 Task: Search one way flight ticket for 5 adults, 1 child, 2 infants in seat and 1 infant on lap in business from Trenton: Trenton Mercer Airport to New Bern: Coastal Carolina Regional Airport (was Craven County Regional) on 5-4-2023. Choice of flights is Royal air maroc. Number of bags: 1 carry on bag. Price is upto 96000. Outbound departure time preference is 23:30.
Action: Mouse moved to (276, 106)
Screenshot: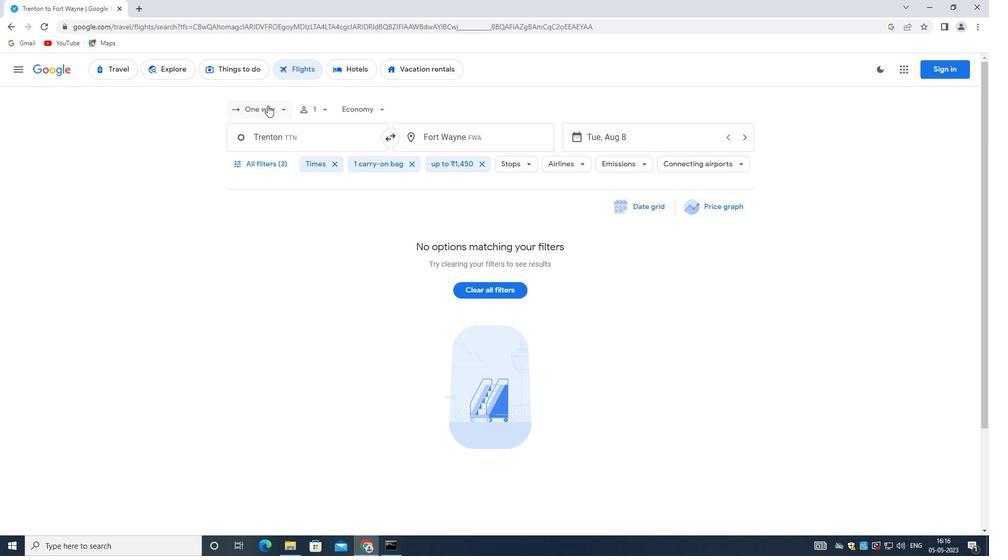 
Action: Mouse pressed left at (276, 106)
Screenshot: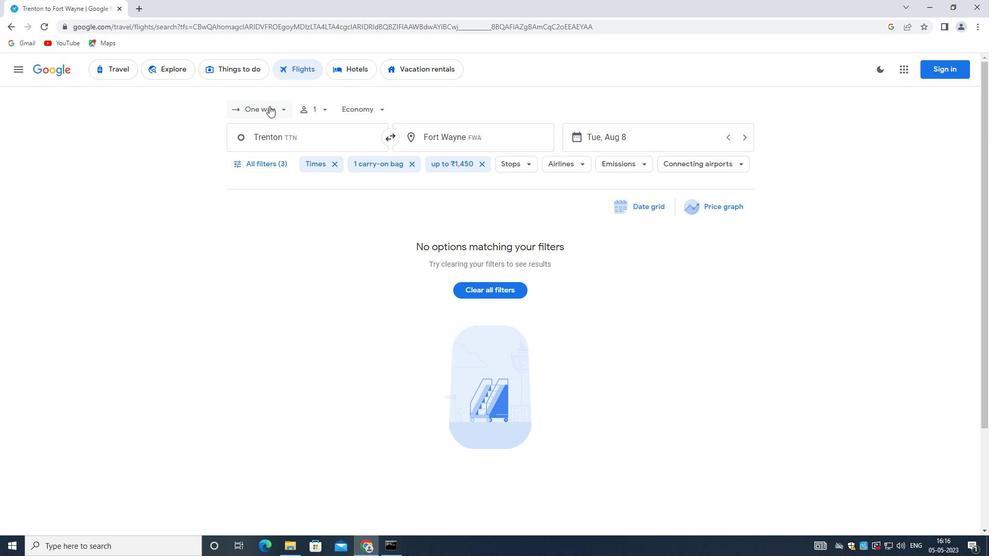 
Action: Mouse moved to (272, 159)
Screenshot: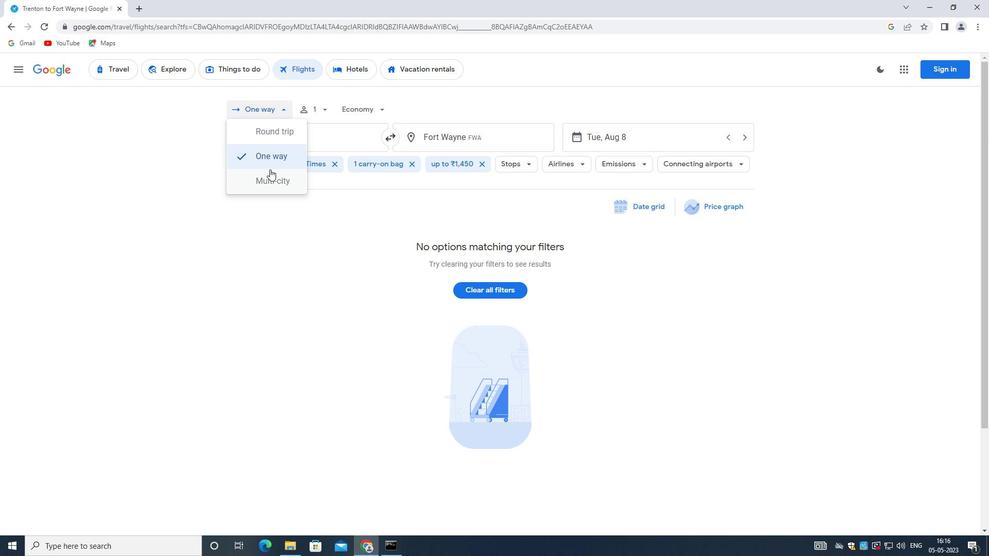 
Action: Mouse pressed left at (272, 159)
Screenshot: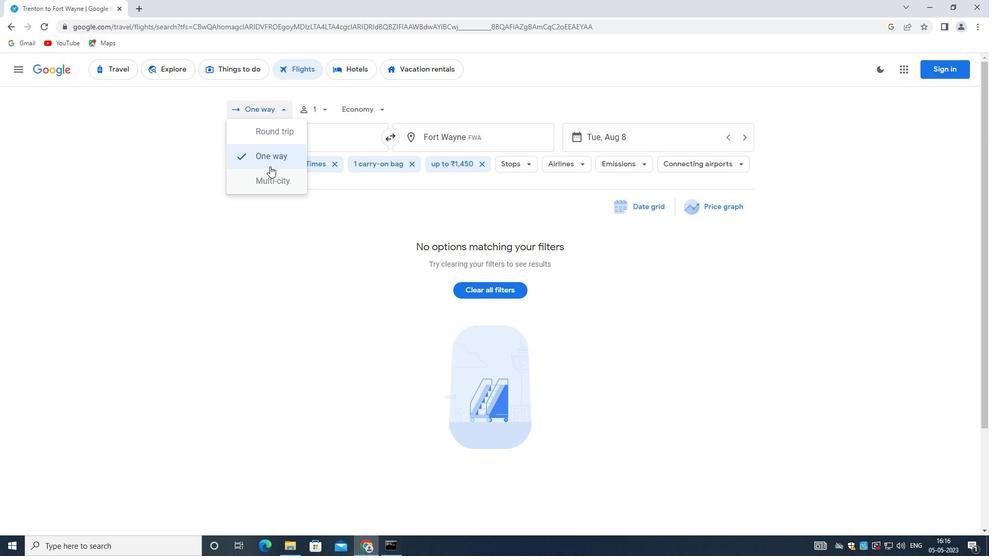 
Action: Mouse moved to (327, 107)
Screenshot: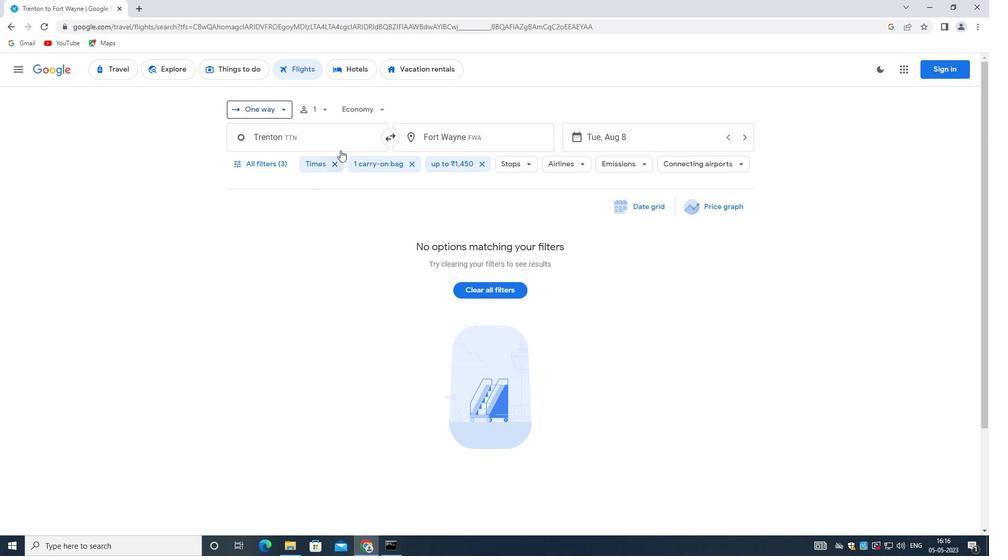 
Action: Mouse pressed left at (327, 107)
Screenshot: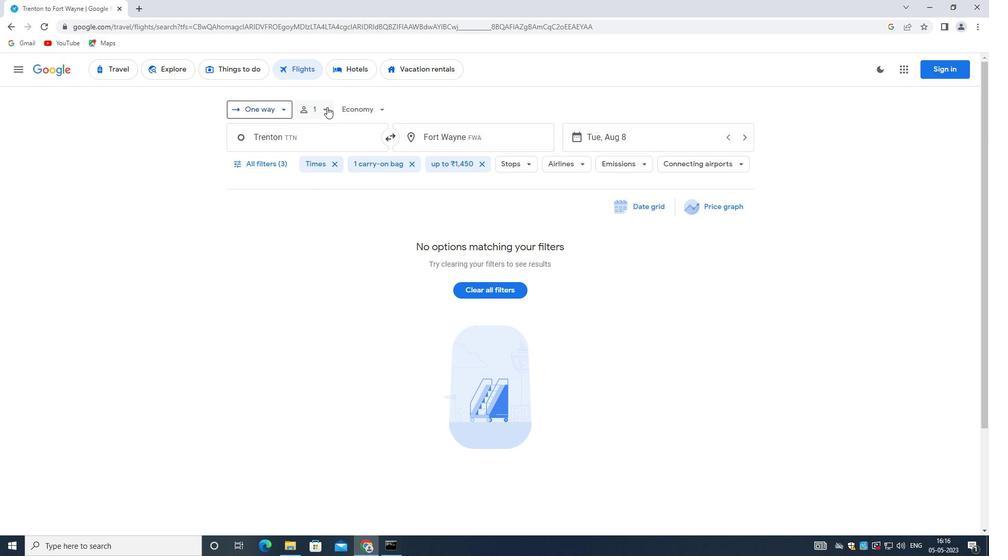 
Action: Mouse moved to (406, 136)
Screenshot: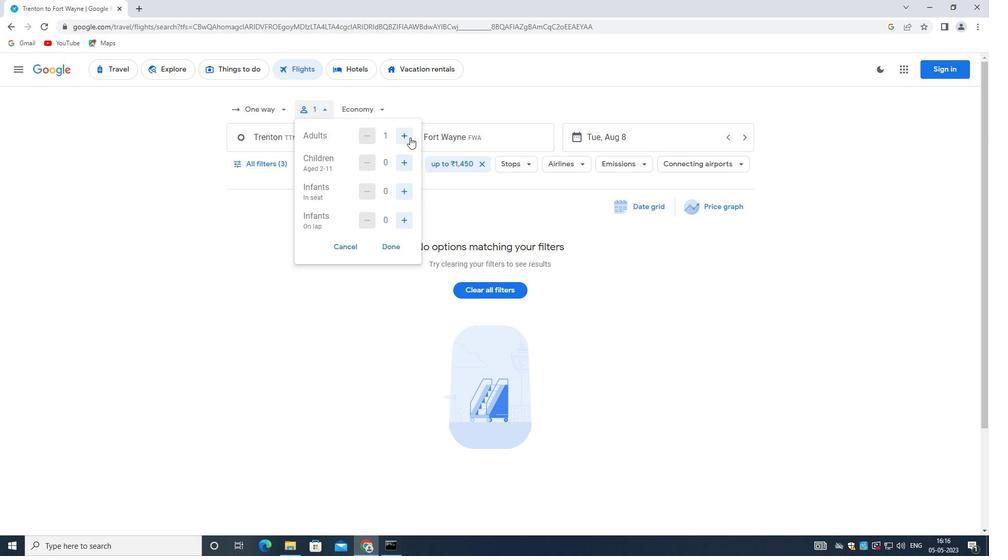 
Action: Mouse pressed left at (406, 136)
Screenshot: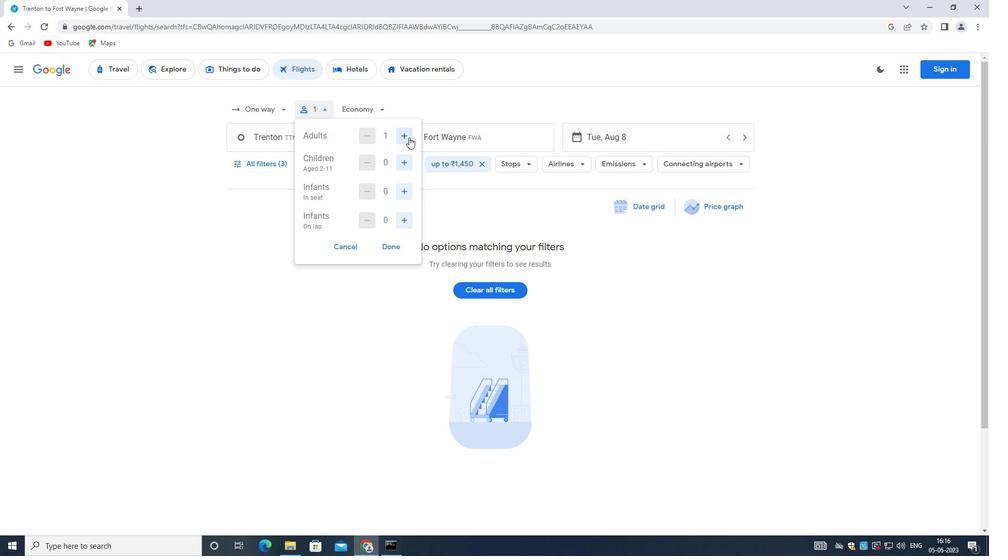 
Action: Mouse moved to (406, 136)
Screenshot: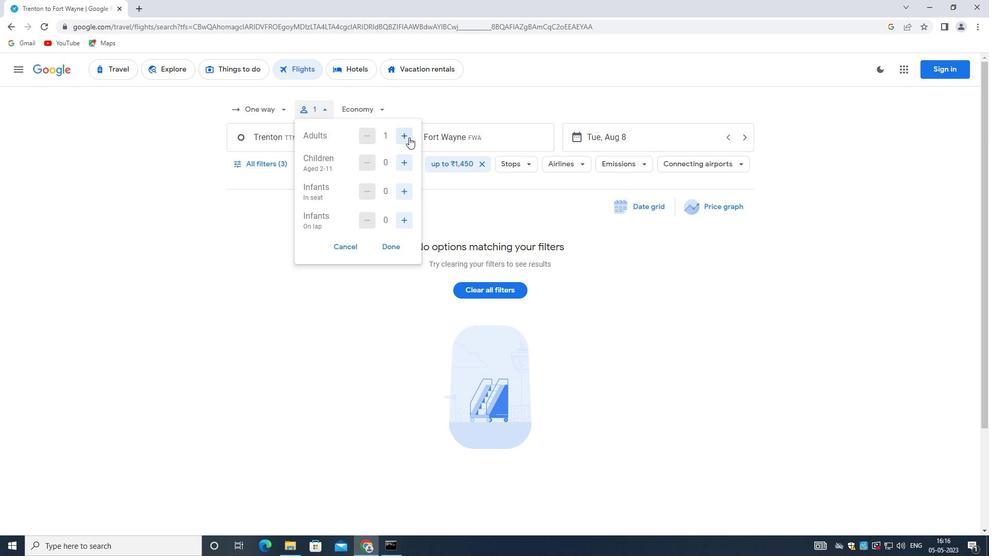 
Action: Mouse pressed left at (406, 136)
Screenshot: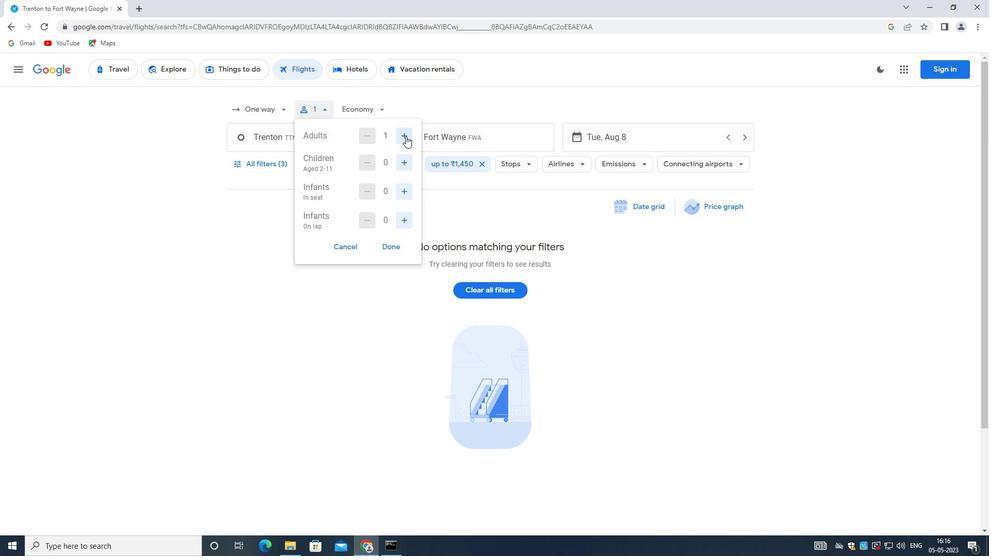 
Action: Mouse pressed left at (406, 136)
Screenshot: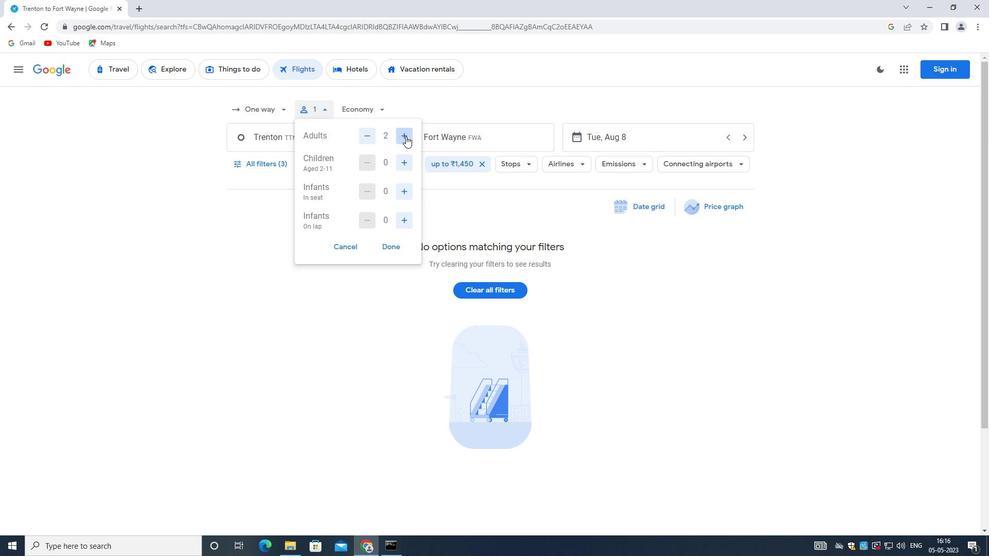 
Action: Mouse moved to (405, 136)
Screenshot: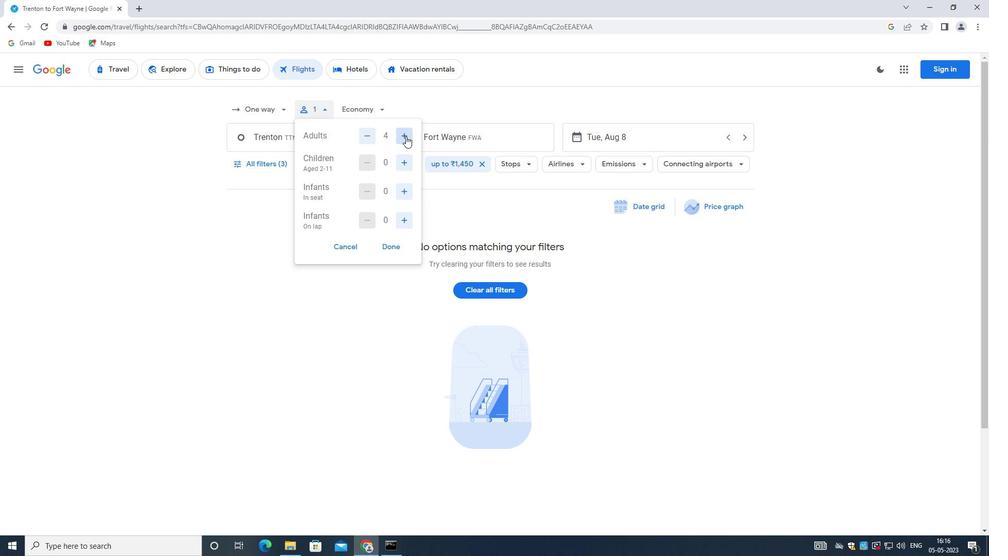 
Action: Mouse pressed left at (405, 136)
Screenshot: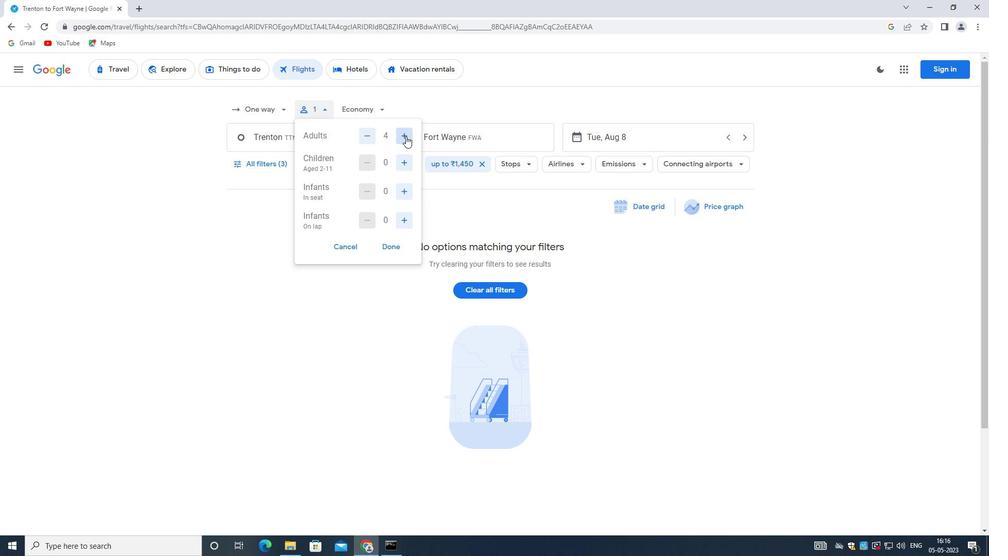
Action: Mouse moved to (405, 164)
Screenshot: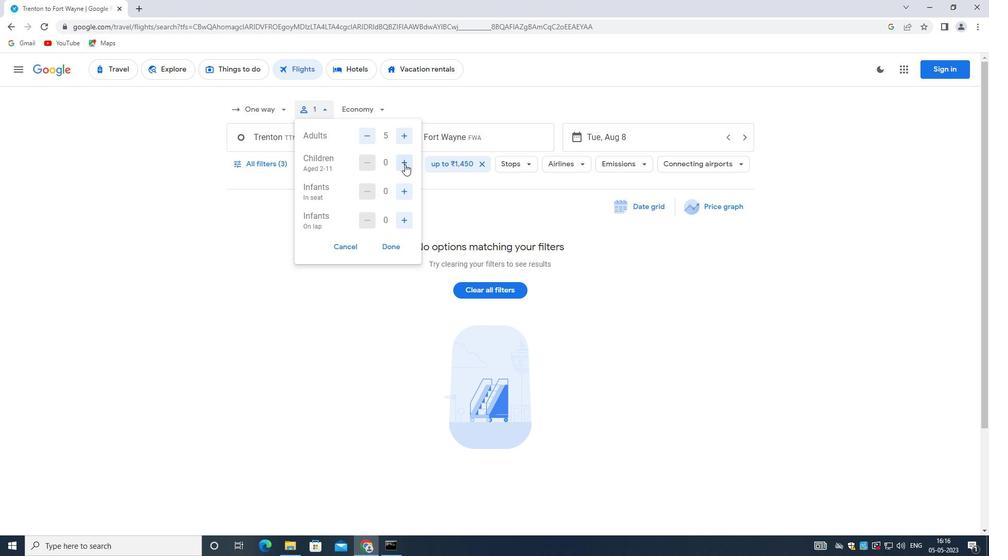 
Action: Mouse pressed left at (405, 164)
Screenshot: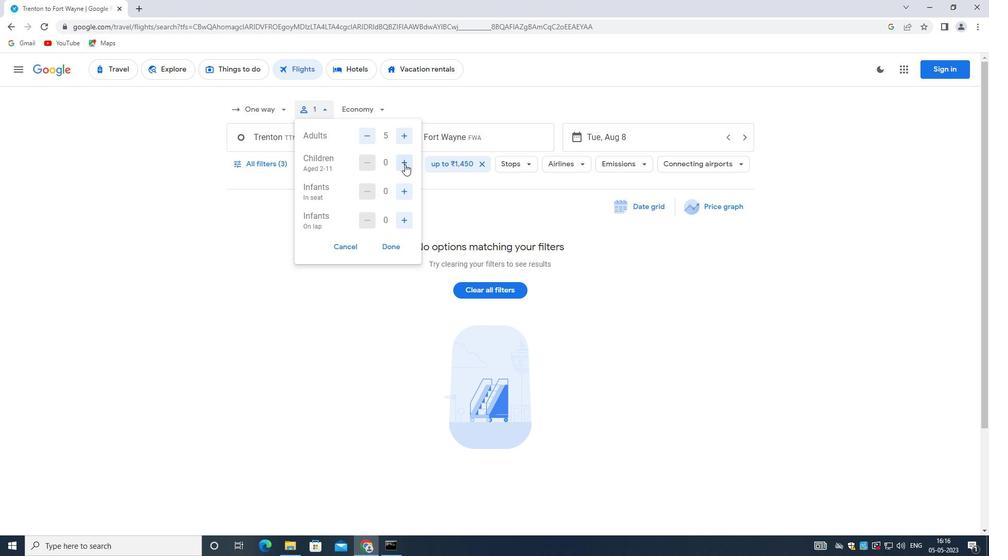 
Action: Mouse moved to (401, 189)
Screenshot: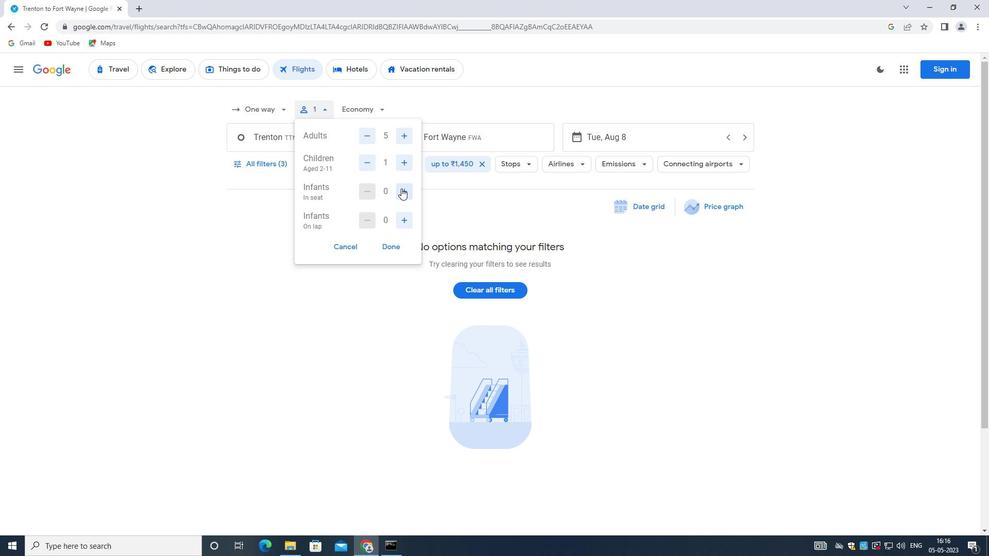 
Action: Mouse pressed left at (401, 189)
Screenshot: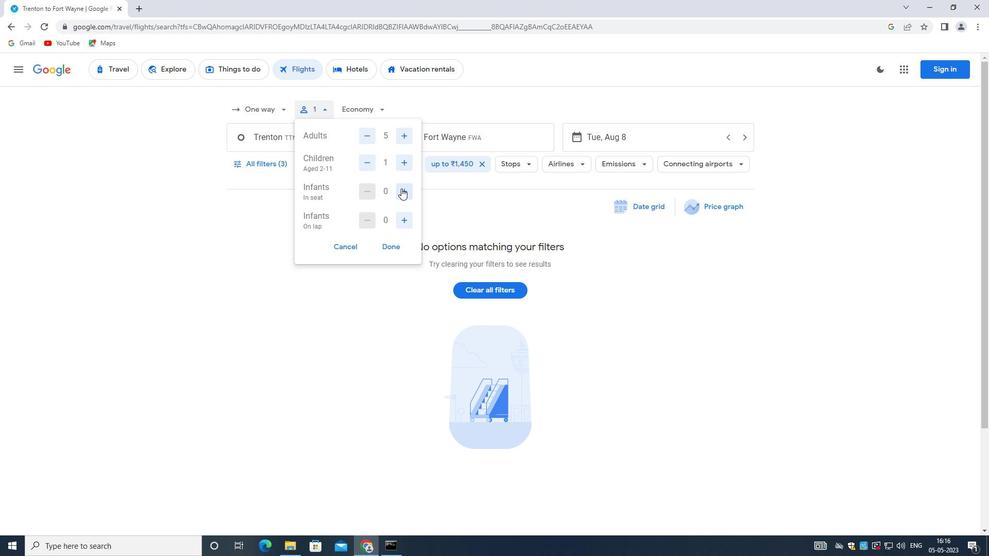 
Action: Mouse pressed left at (401, 189)
Screenshot: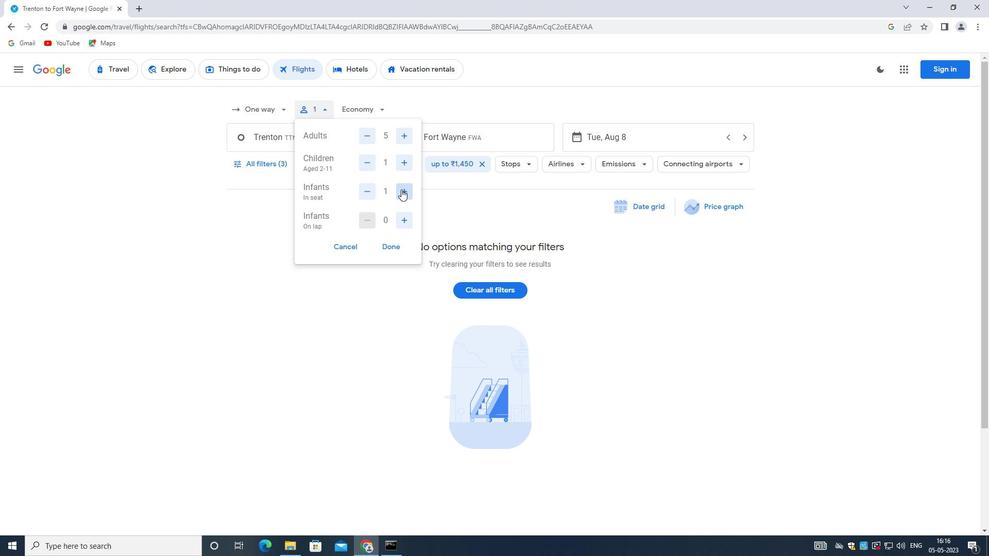 
Action: Mouse moved to (403, 229)
Screenshot: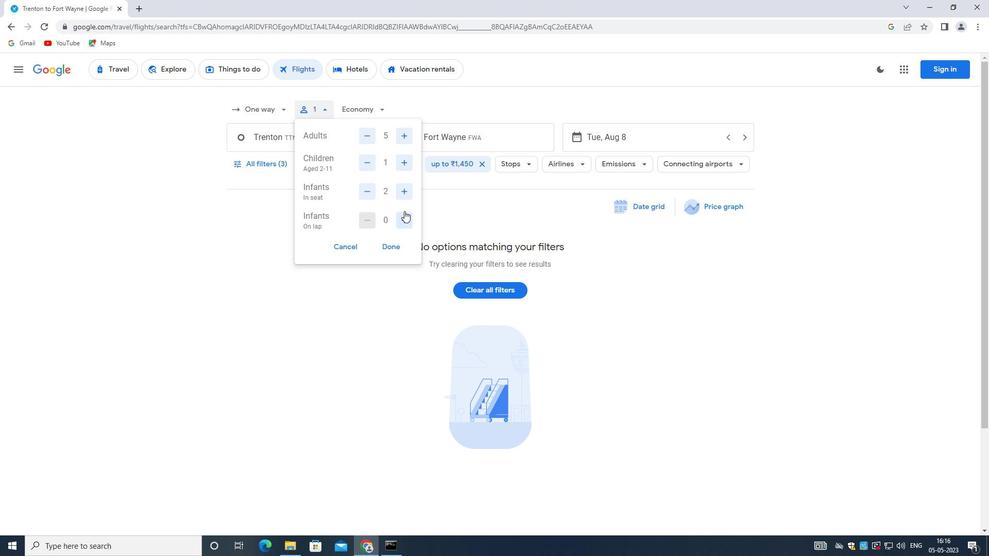 
Action: Mouse pressed left at (403, 229)
Screenshot: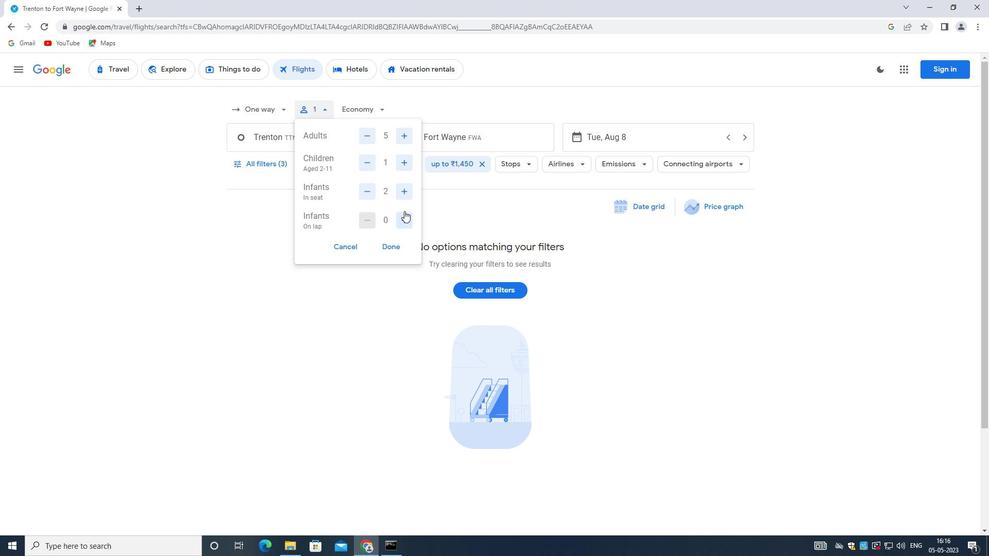 
Action: Mouse moved to (383, 249)
Screenshot: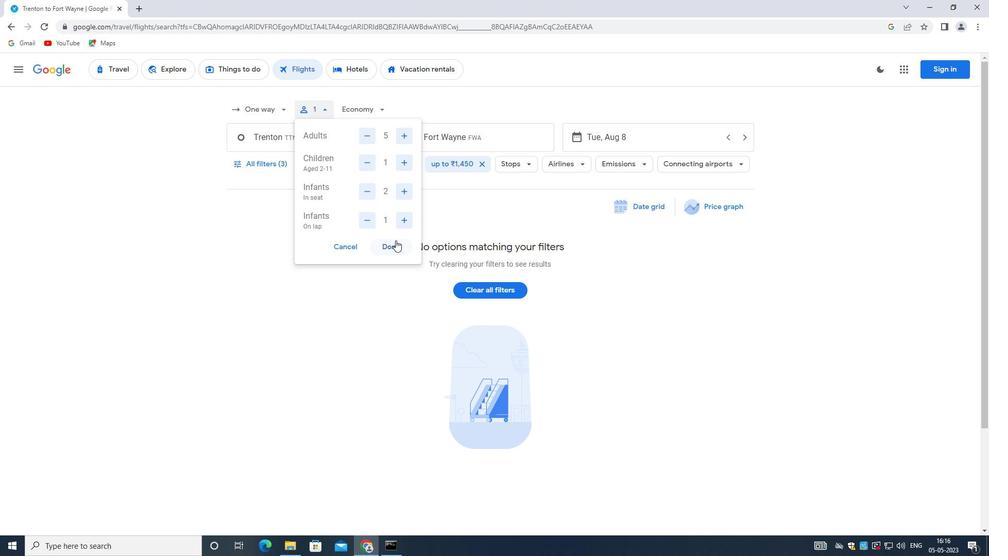 
Action: Mouse pressed left at (383, 249)
Screenshot: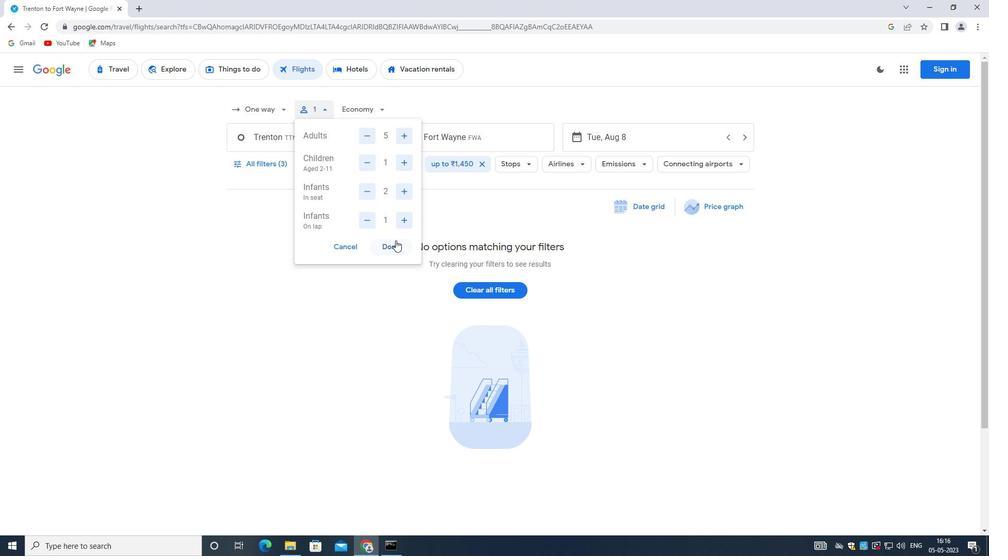 
Action: Mouse moved to (373, 110)
Screenshot: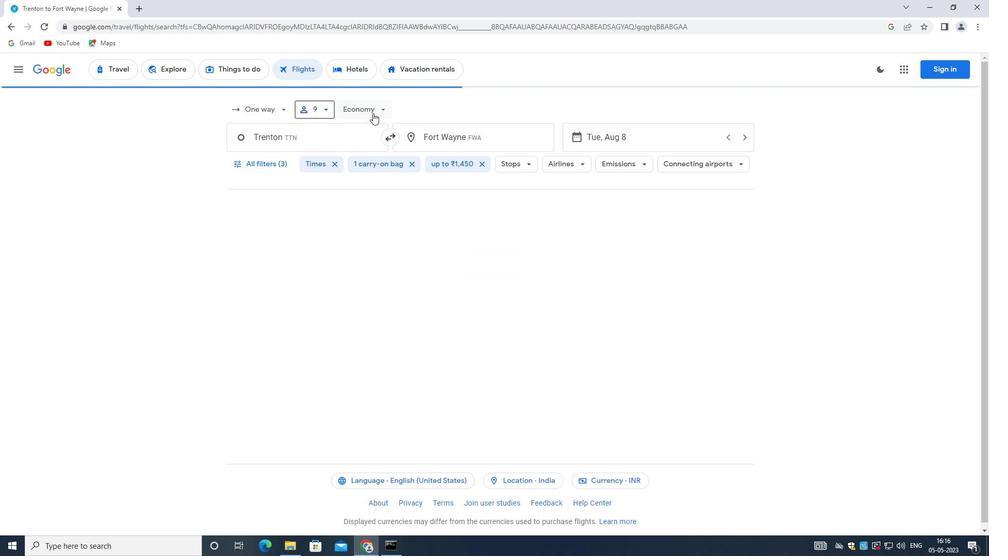 
Action: Mouse pressed left at (373, 110)
Screenshot: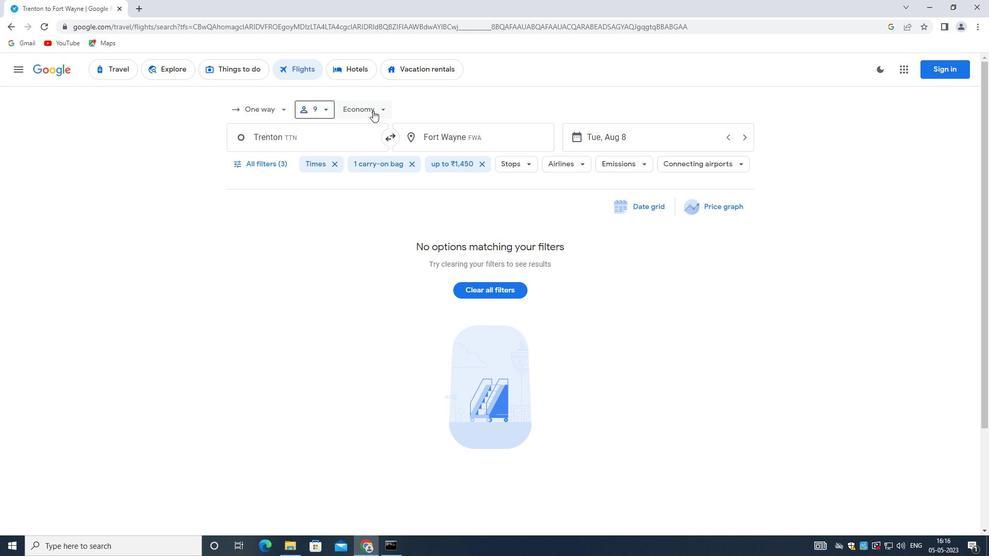 
Action: Mouse moved to (382, 174)
Screenshot: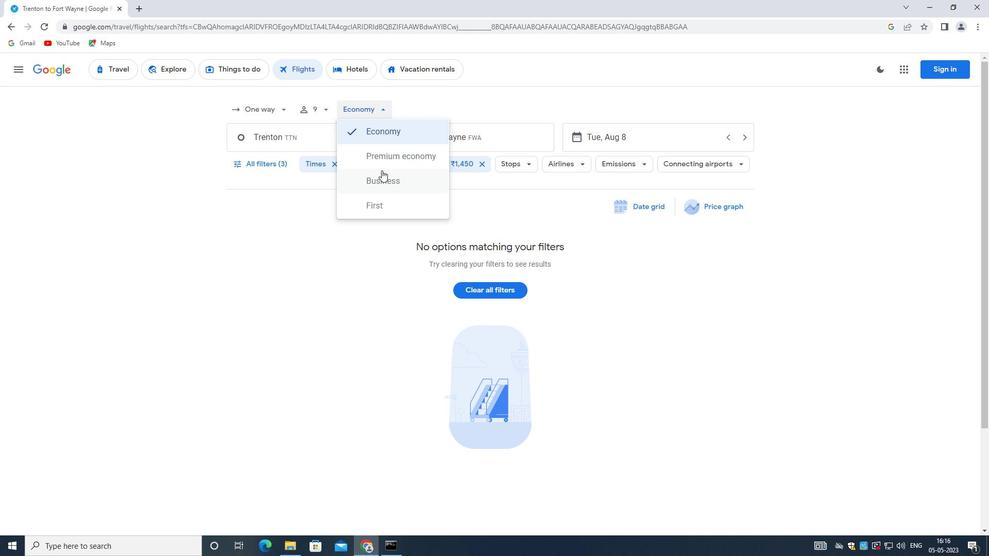 
Action: Mouse pressed left at (382, 174)
Screenshot: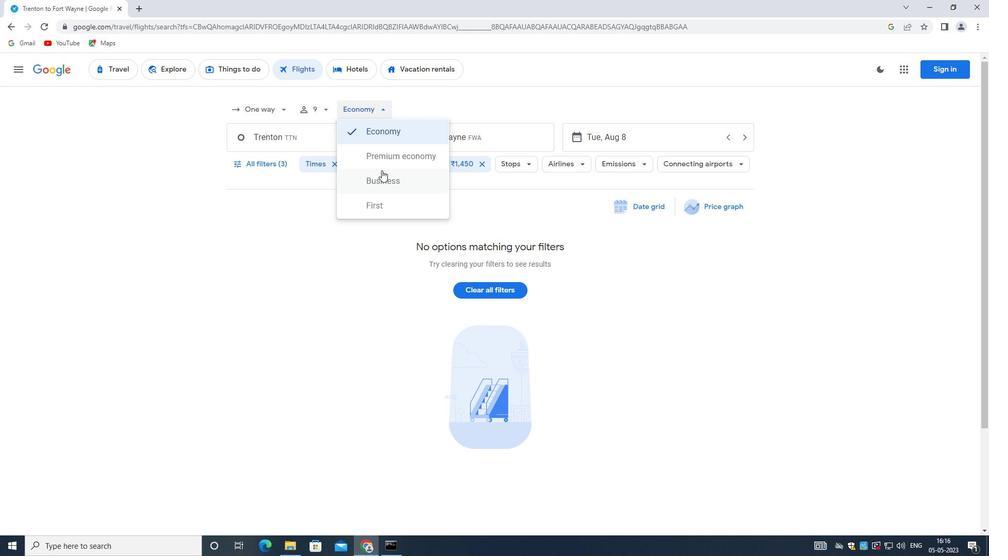 
Action: Mouse moved to (313, 132)
Screenshot: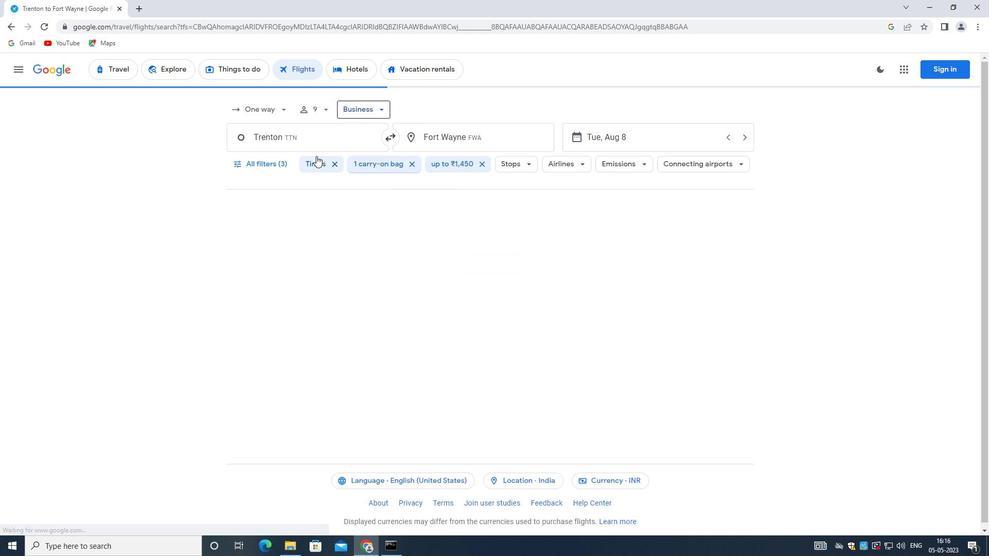 
Action: Mouse pressed left at (313, 132)
Screenshot: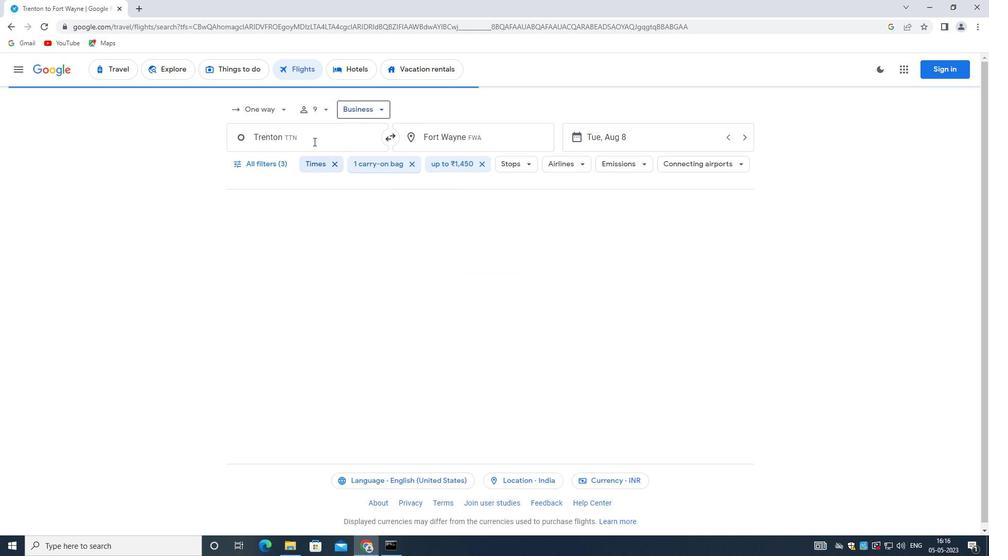 
Action: Mouse moved to (317, 130)
Screenshot: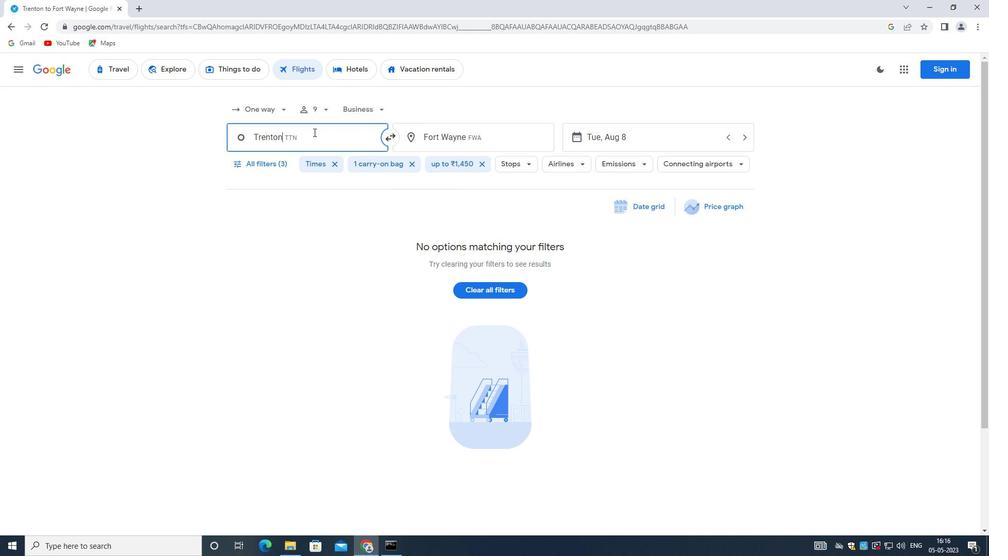 
Action: Key pressed <Key.backspace><Key.shift><Key.shift>TRENTON<Key.space><Key.shift_r>MERCER<Key.space><Key.shift>AIRPORT
Screenshot: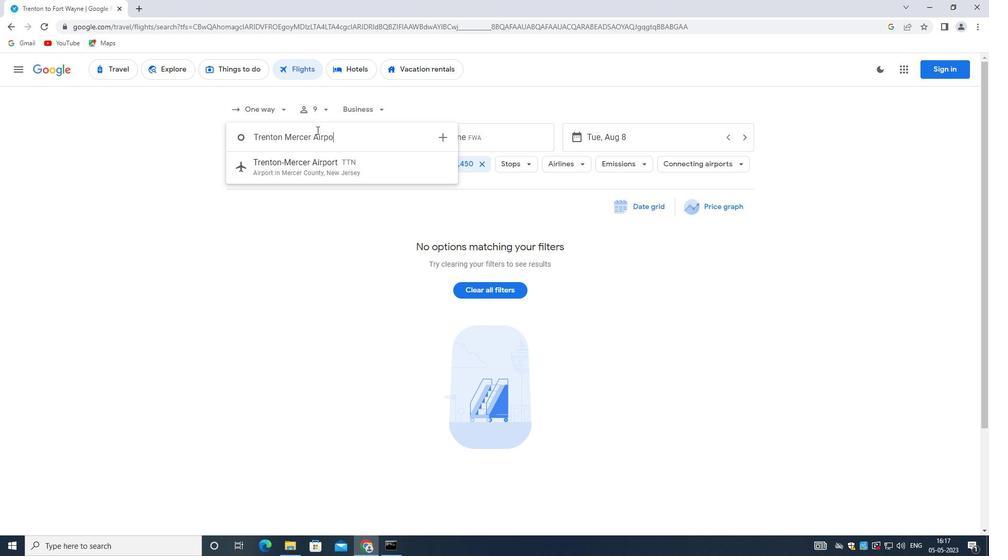 
Action: Mouse moved to (330, 164)
Screenshot: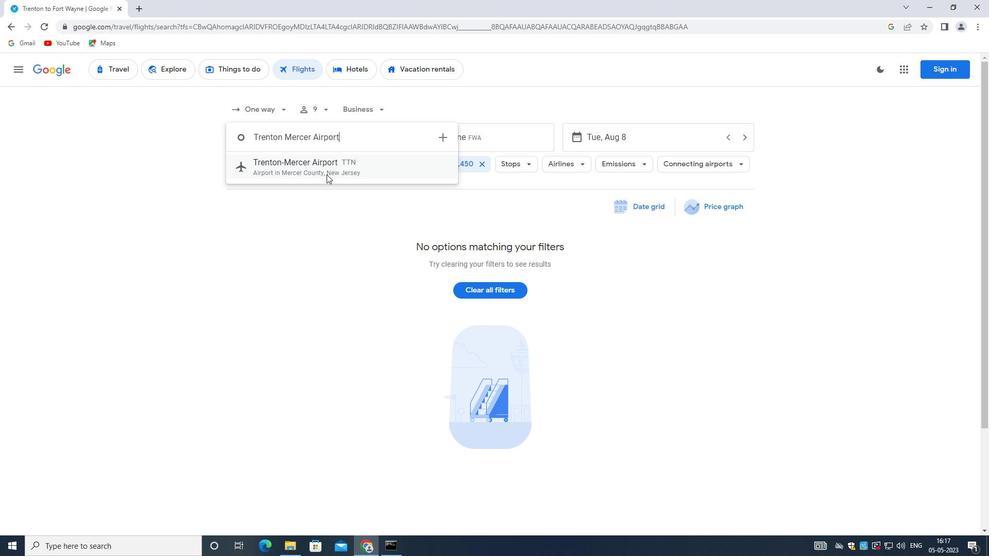 
Action: Mouse pressed left at (330, 164)
Screenshot: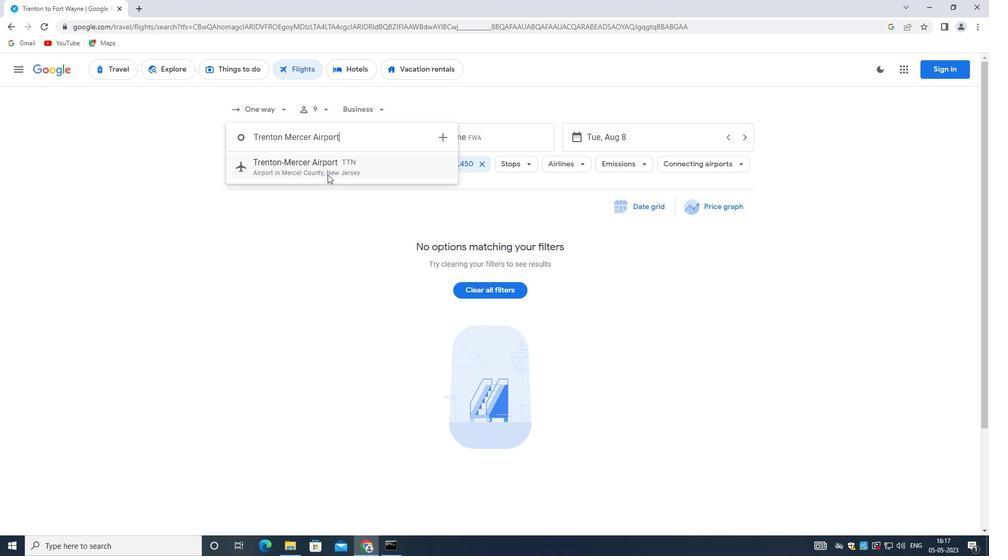 
Action: Mouse moved to (470, 133)
Screenshot: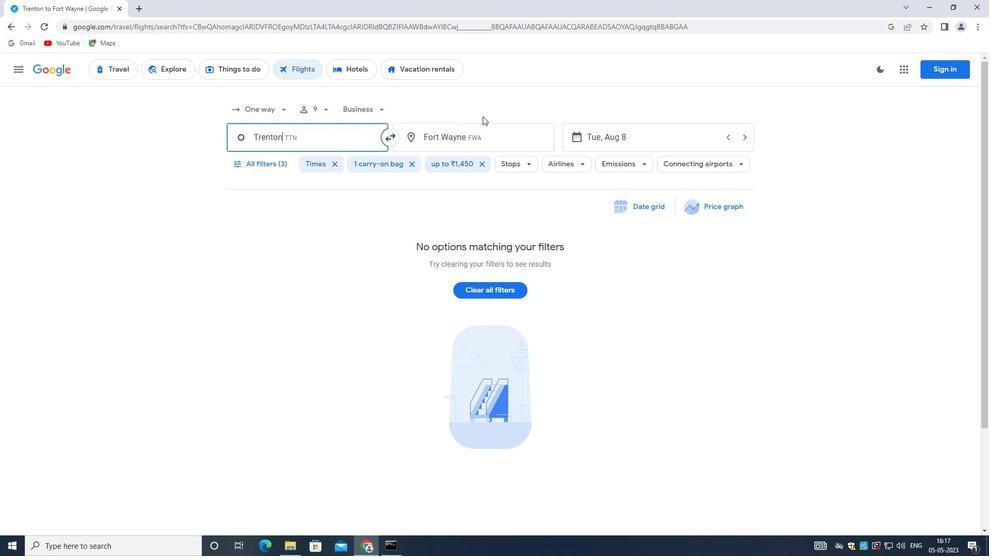 
Action: Mouse pressed left at (470, 133)
Screenshot: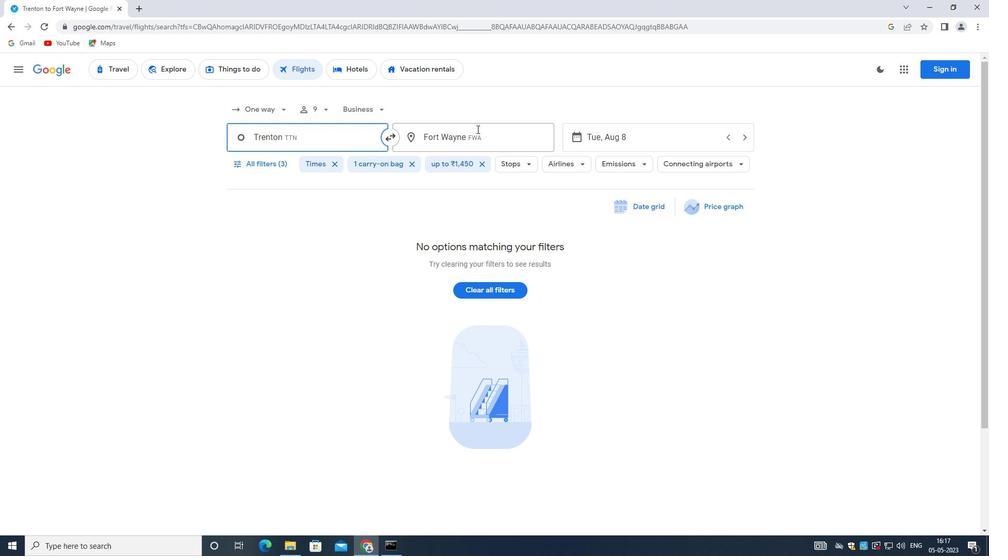 
Action: Key pressed <Key.backspace><Key.shift>COASTAL<Key.space><Key.shift>CAROLINA
Screenshot: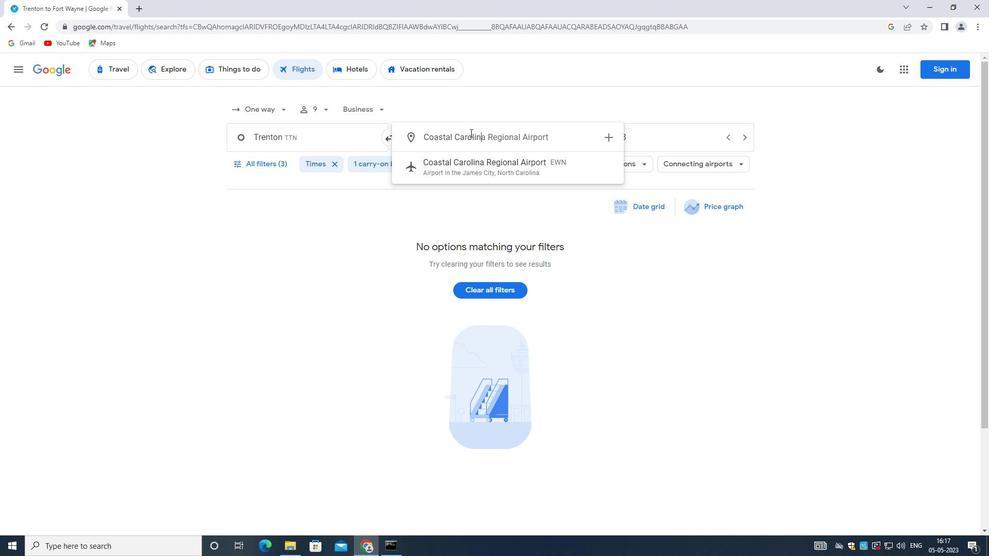 
Action: Mouse moved to (526, 160)
Screenshot: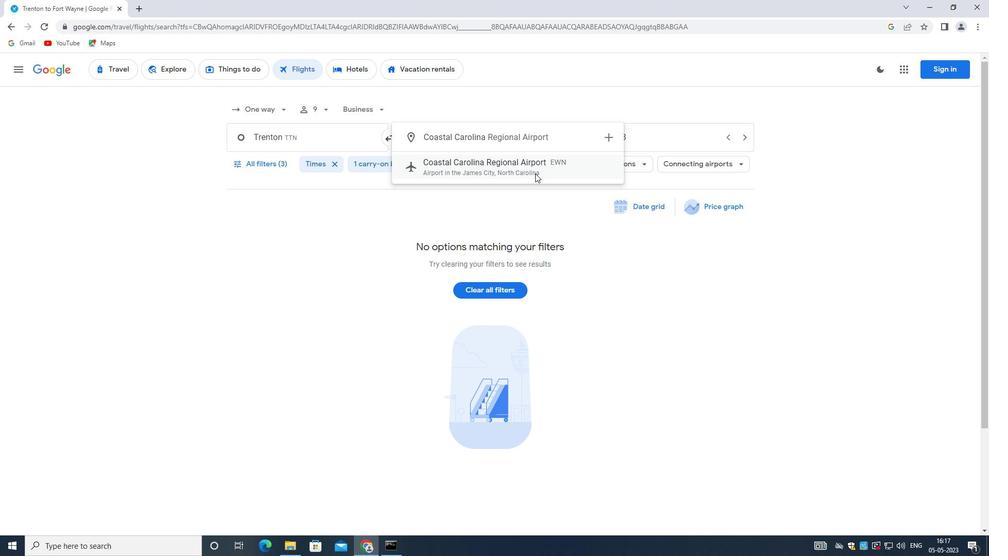 
Action: Mouse pressed left at (526, 160)
Screenshot: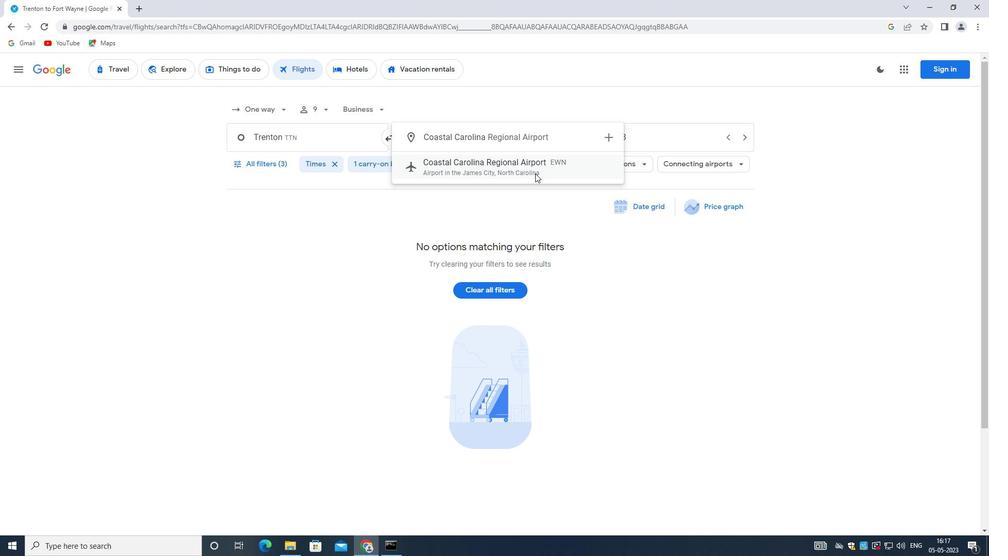 
Action: Mouse moved to (626, 131)
Screenshot: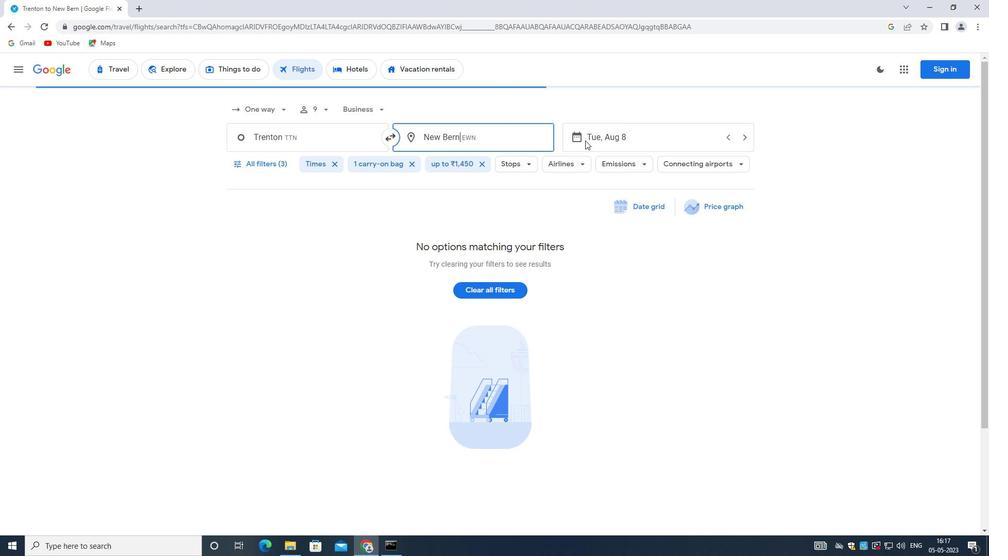 
Action: Mouse pressed left at (626, 131)
Screenshot: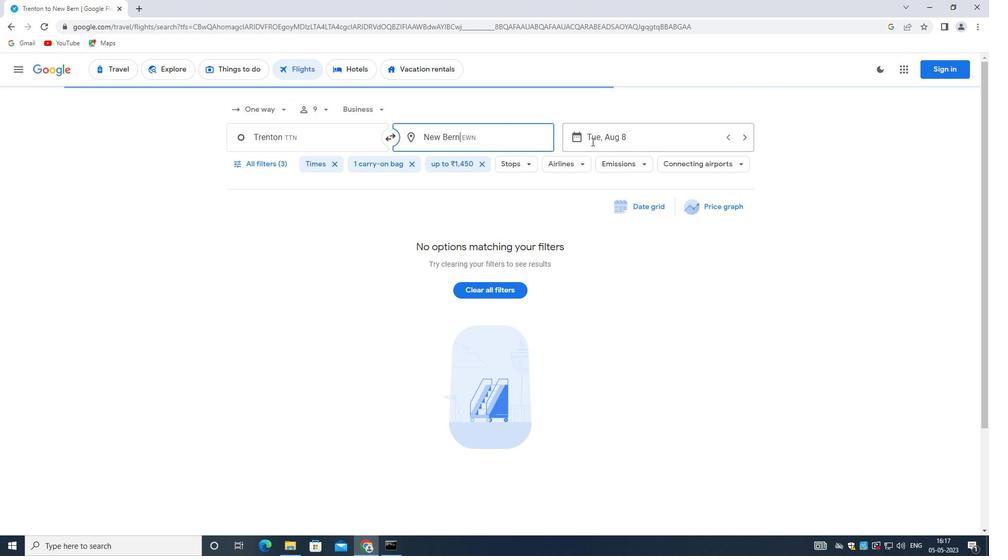 
Action: Mouse moved to (440, 245)
Screenshot: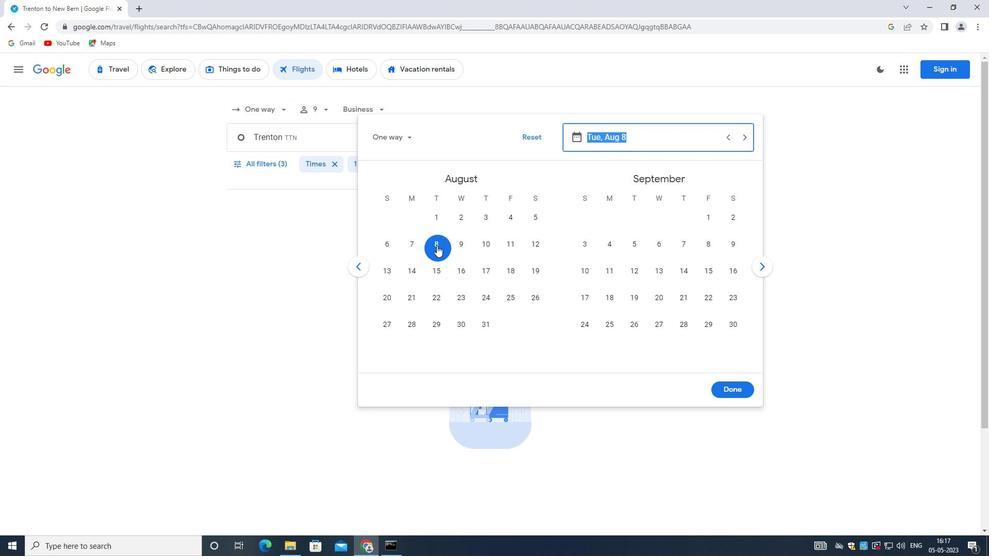 
Action: Mouse pressed left at (440, 245)
Screenshot: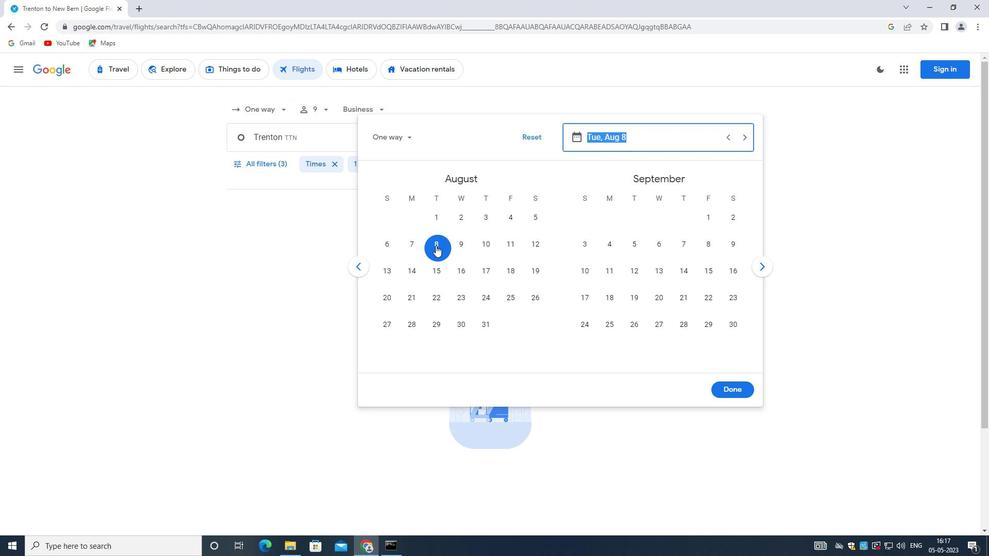 
Action: Mouse moved to (727, 388)
Screenshot: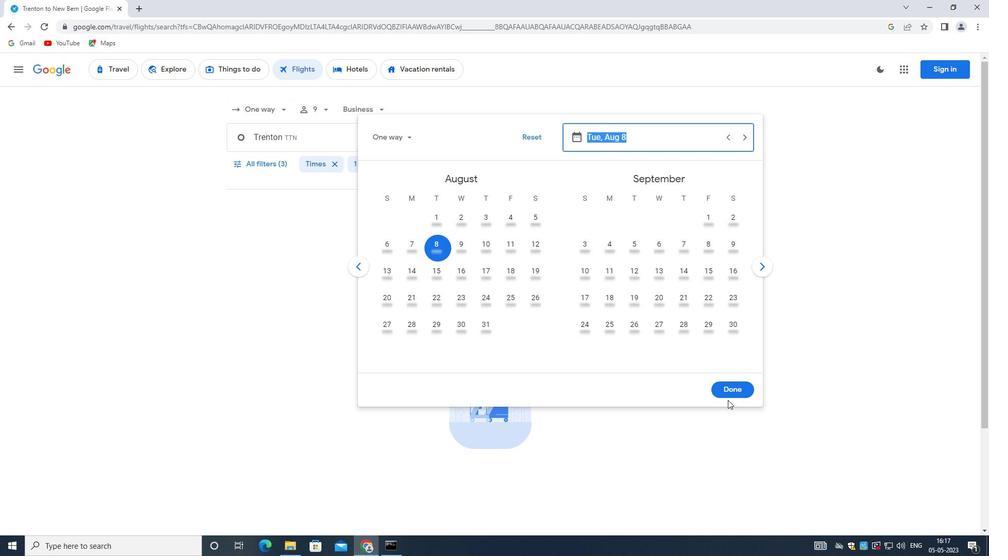 
Action: Mouse pressed left at (727, 388)
Screenshot: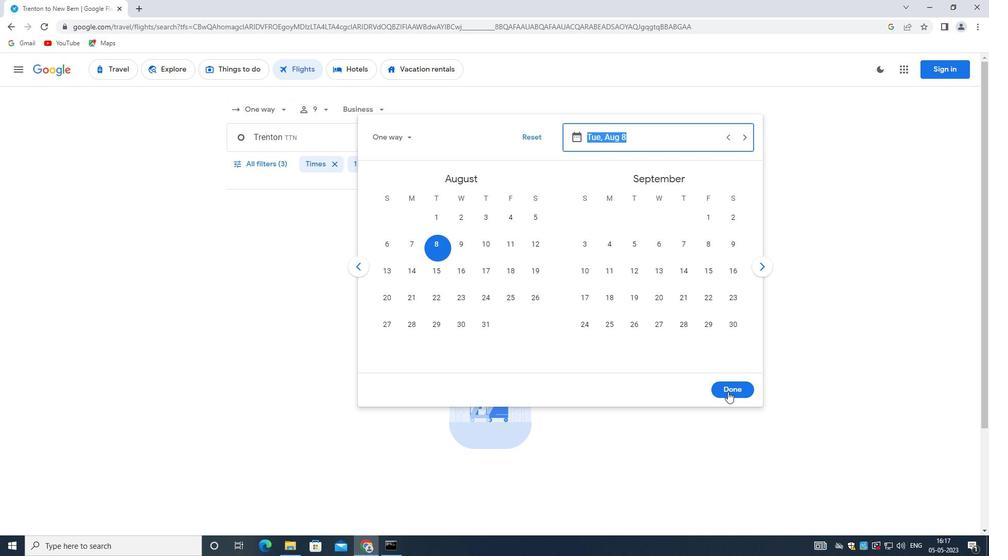 
Action: Mouse moved to (270, 163)
Screenshot: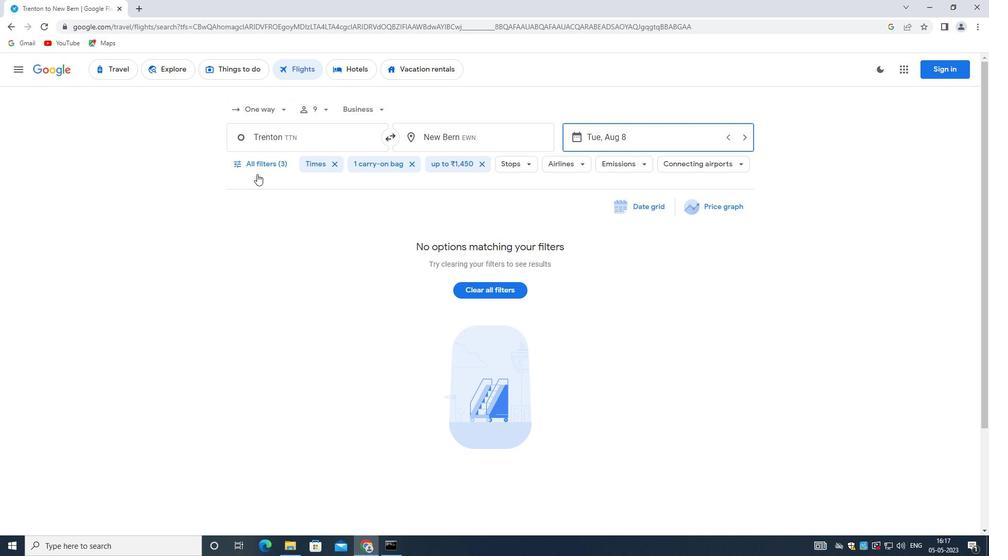 
Action: Mouse pressed left at (270, 163)
Screenshot: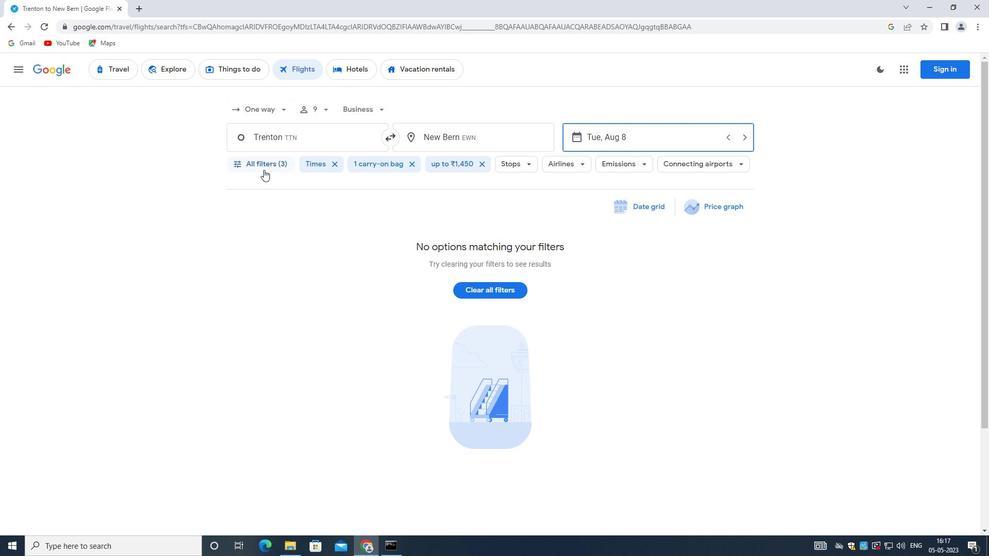 
Action: Mouse moved to (375, 383)
Screenshot: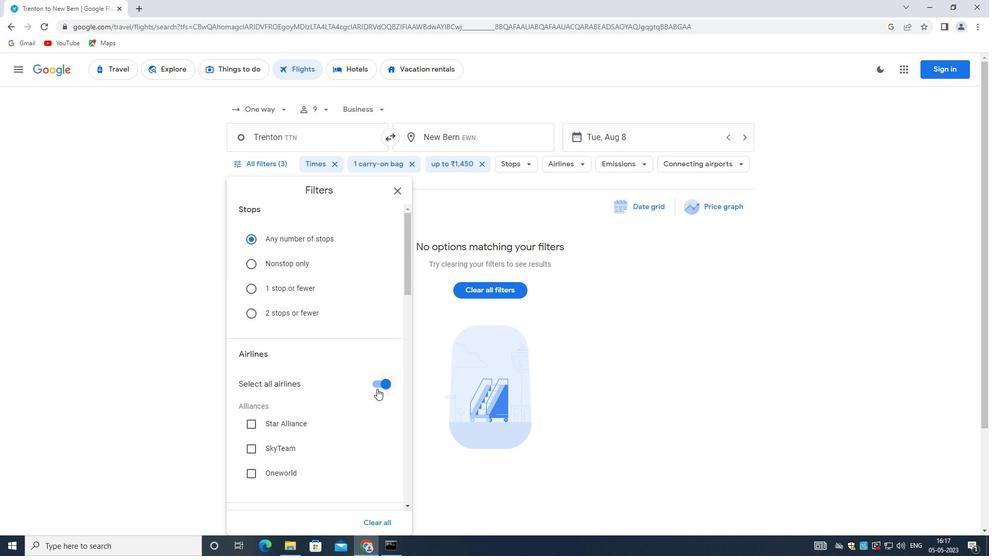 
Action: Mouse pressed left at (375, 383)
Screenshot: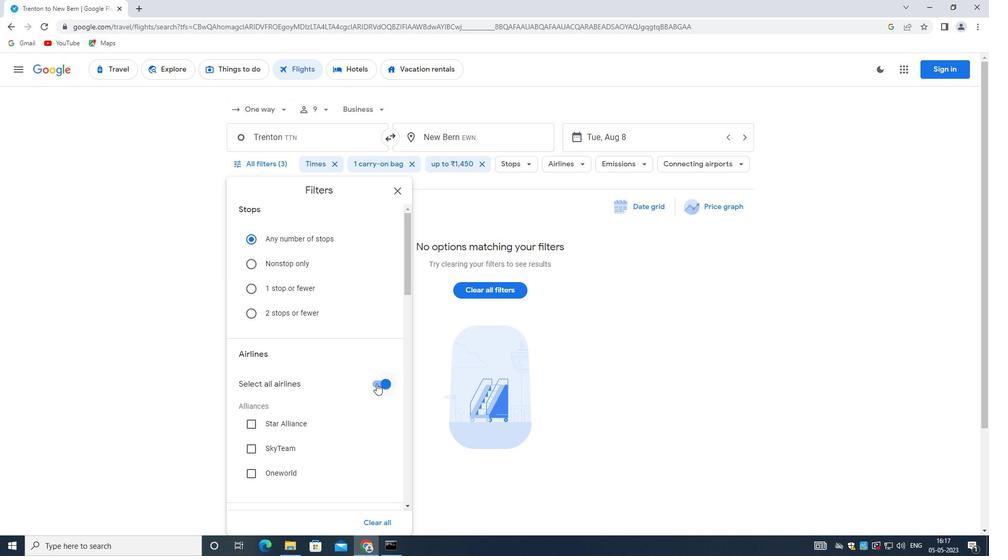 
Action: Mouse moved to (297, 307)
Screenshot: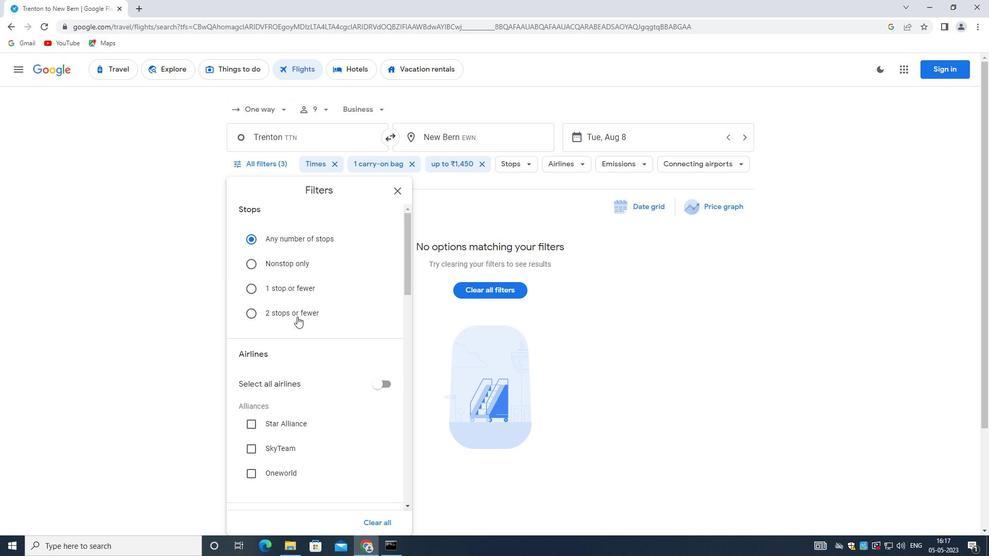 
Action: Mouse scrolled (297, 307) with delta (0, 0)
Screenshot: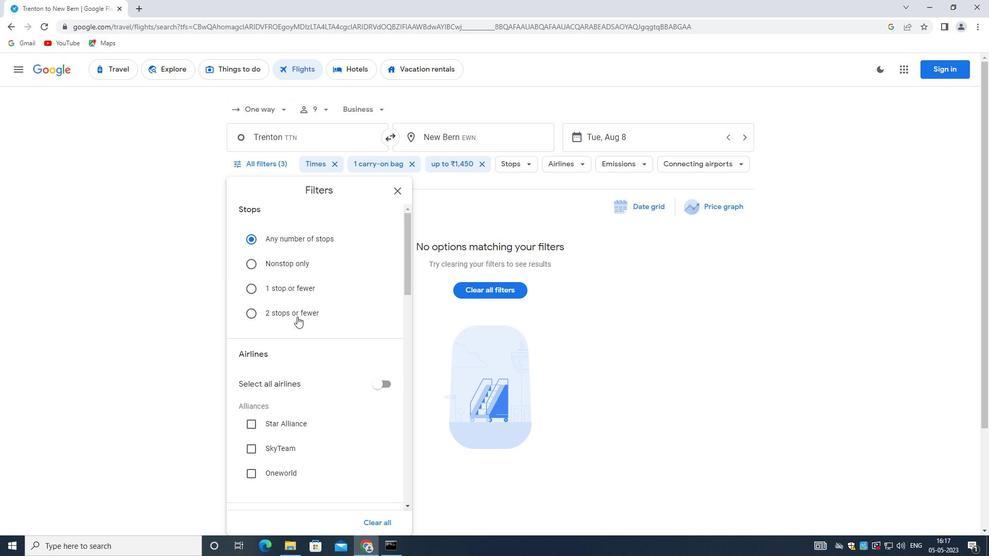 
Action: Mouse moved to (297, 308)
Screenshot: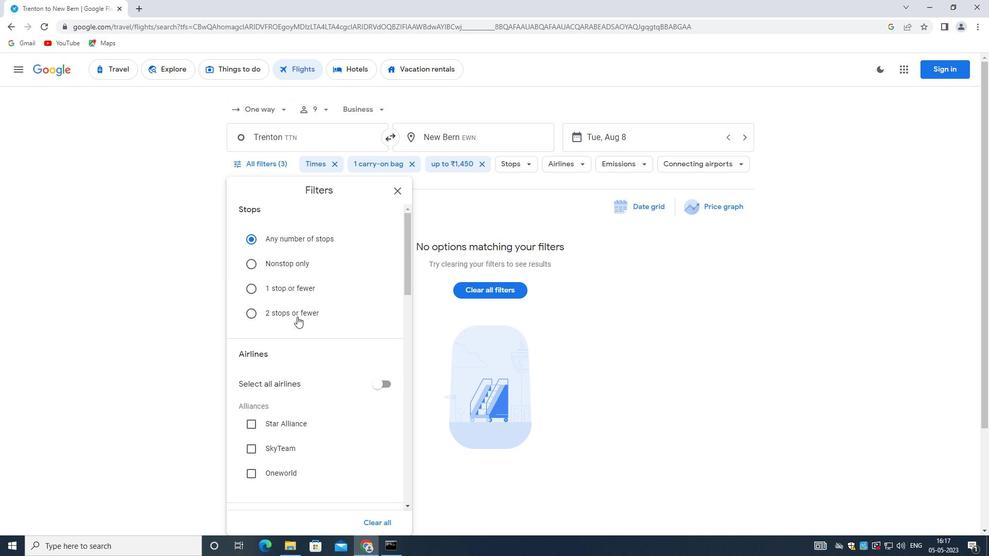 
Action: Mouse scrolled (297, 308) with delta (0, 0)
Screenshot: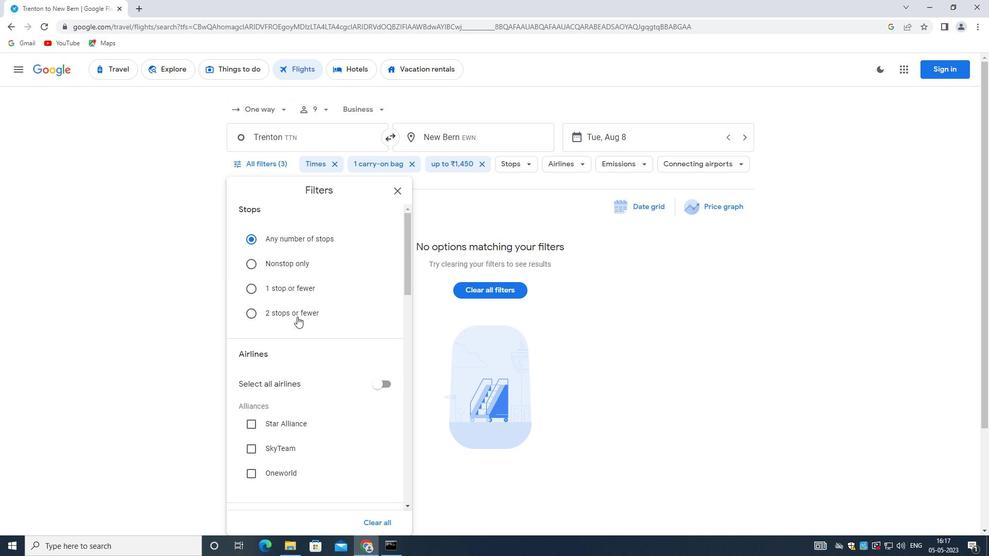
Action: Mouse moved to (297, 309)
Screenshot: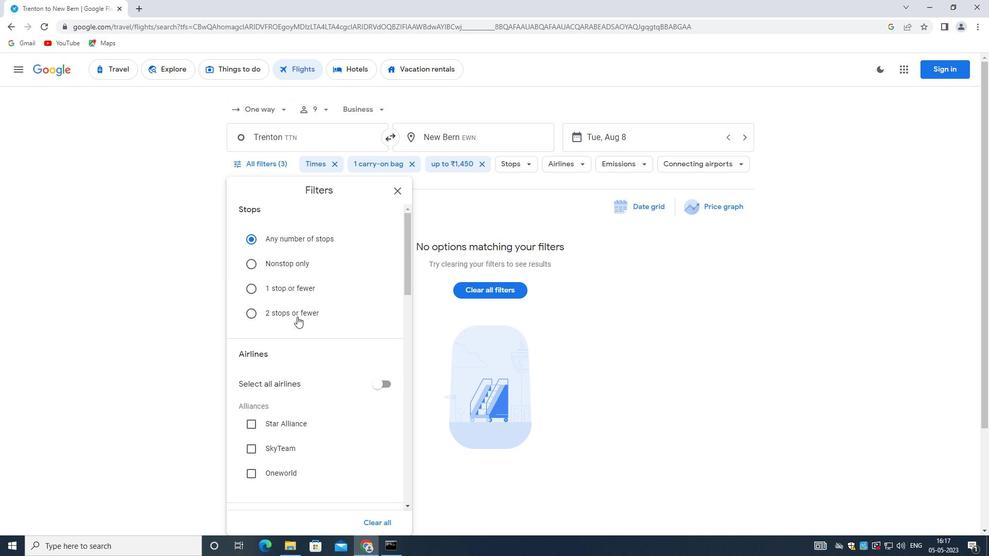 
Action: Mouse scrolled (297, 309) with delta (0, 0)
Screenshot: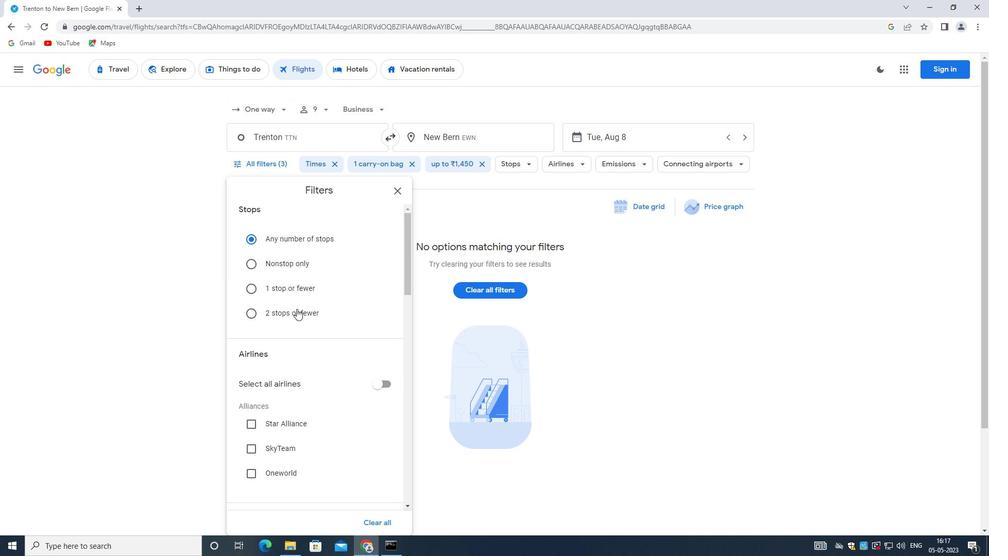
Action: Mouse scrolled (297, 309) with delta (0, 0)
Screenshot: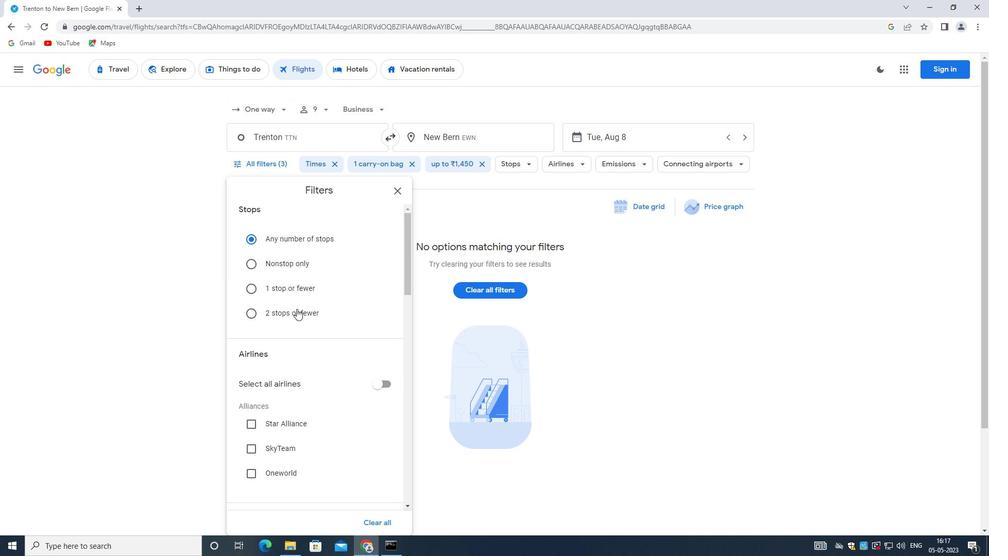 
Action: Mouse scrolled (297, 309) with delta (0, 0)
Screenshot: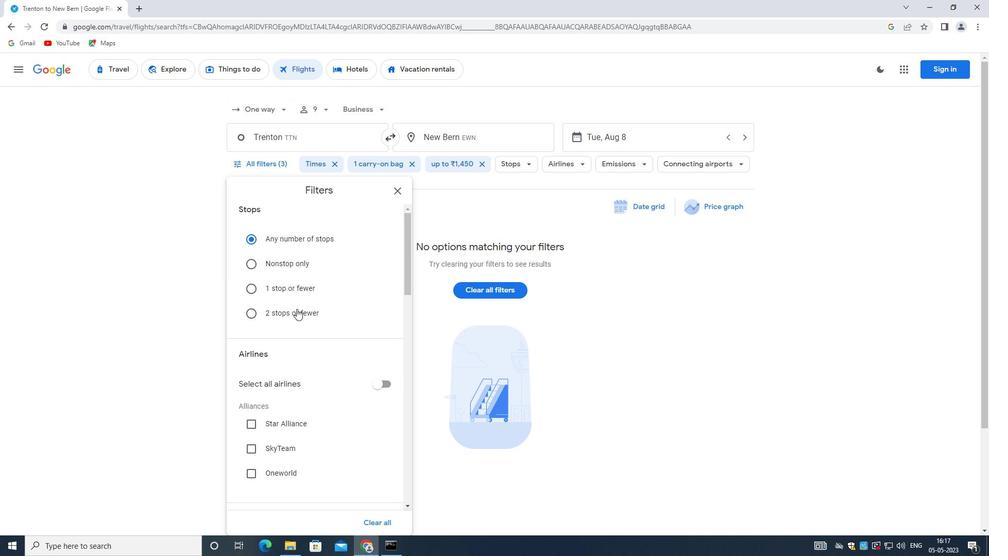 
Action: Mouse scrolled (297, 309) with delta (0, 0)
Screenshot: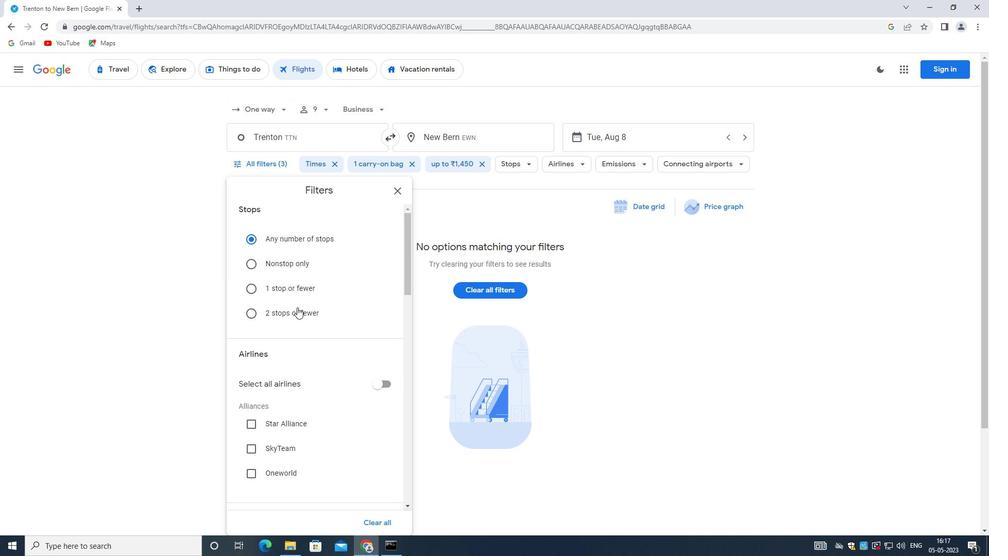 
Action: Mouse moved to (300, 310)
Screenshot: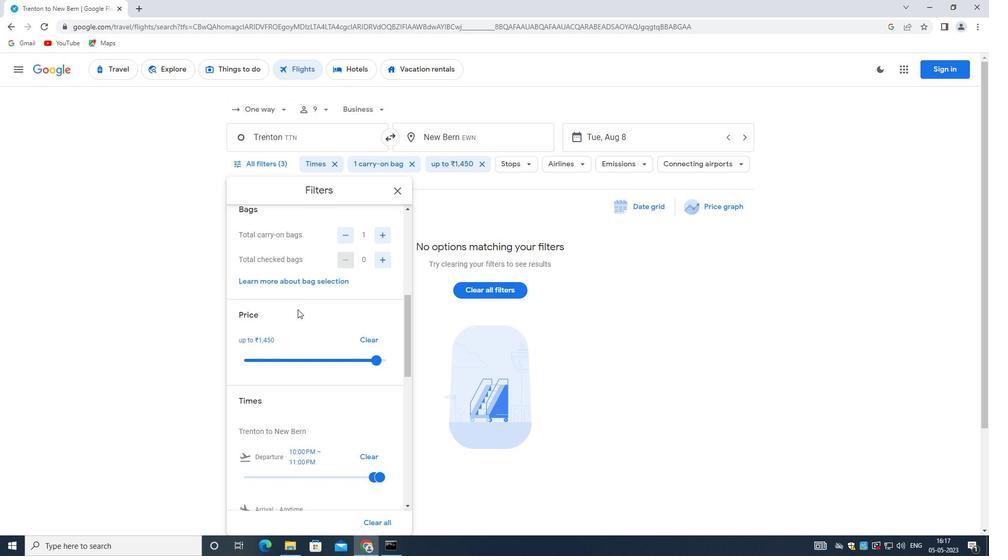 
Action: Mouse scrolled (300, 310) with delta (0, 0)
Screenshot: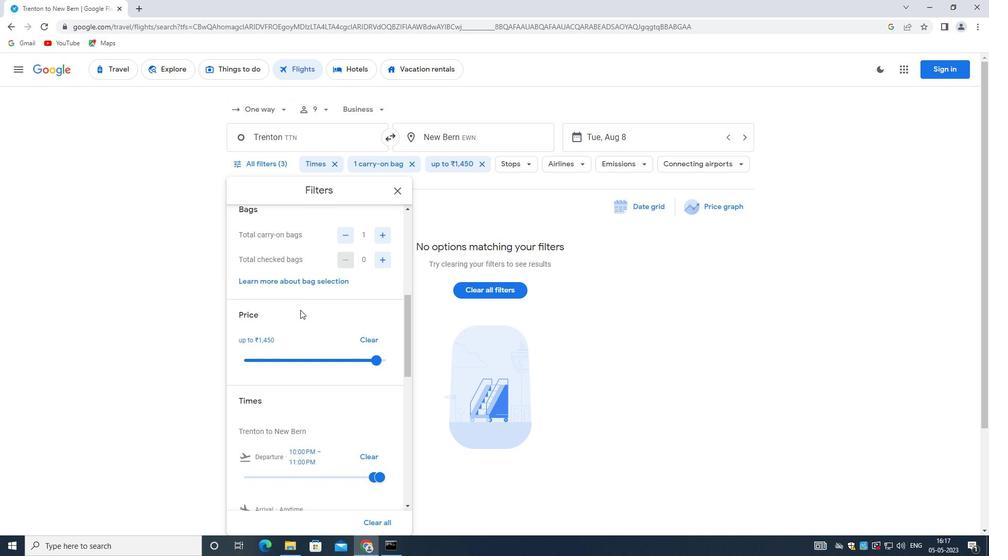 
Action: Mouse moved to (358, 433)
Screenshot: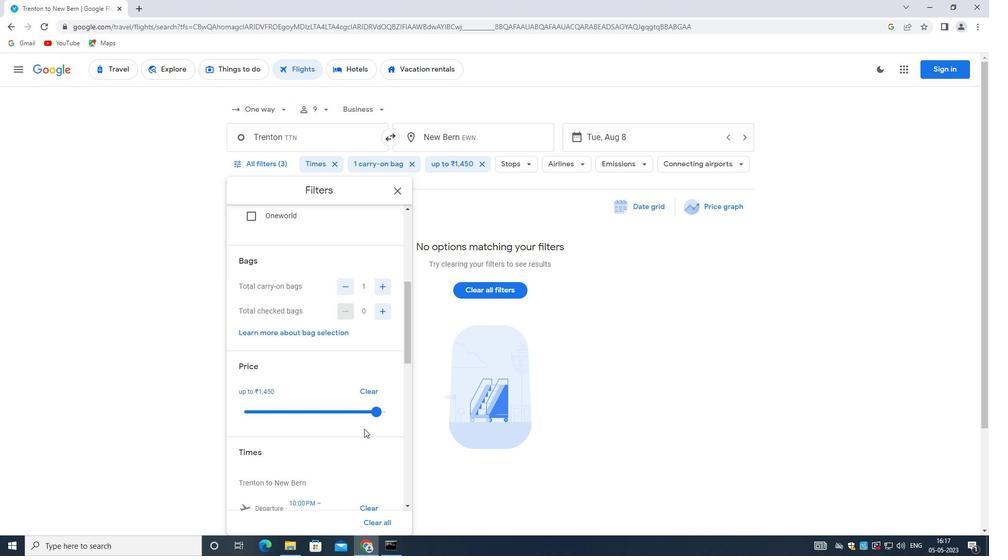 
Action: Mouse scrolled (358, 432) with delta (0, 0)
Screenshot: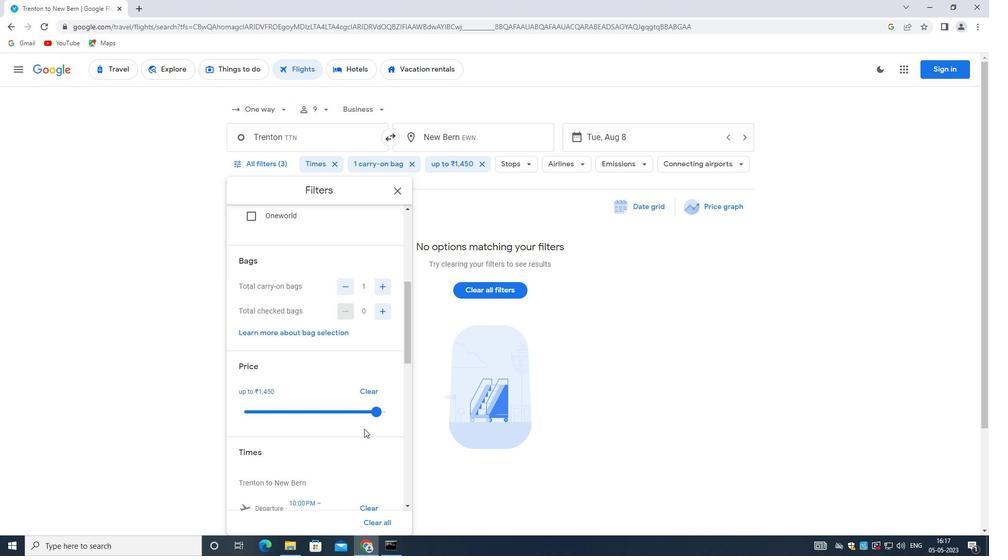 
Action: Mouse moved to (279, 359)
Screenshot: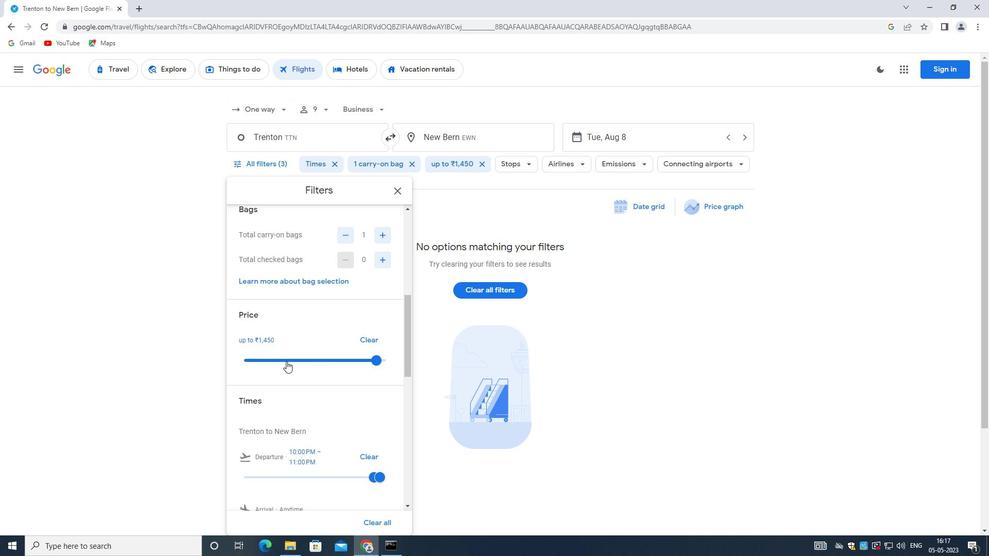 
Action: Mouse pressed left at (279, 359)
Screenshot: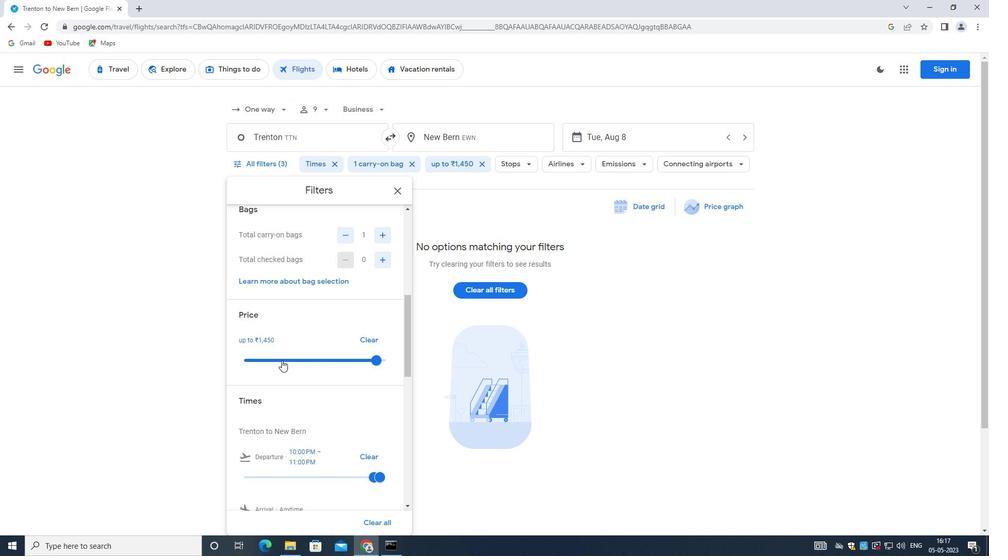 
Action: Mouse pressed left at (279, 359)
Screenshot: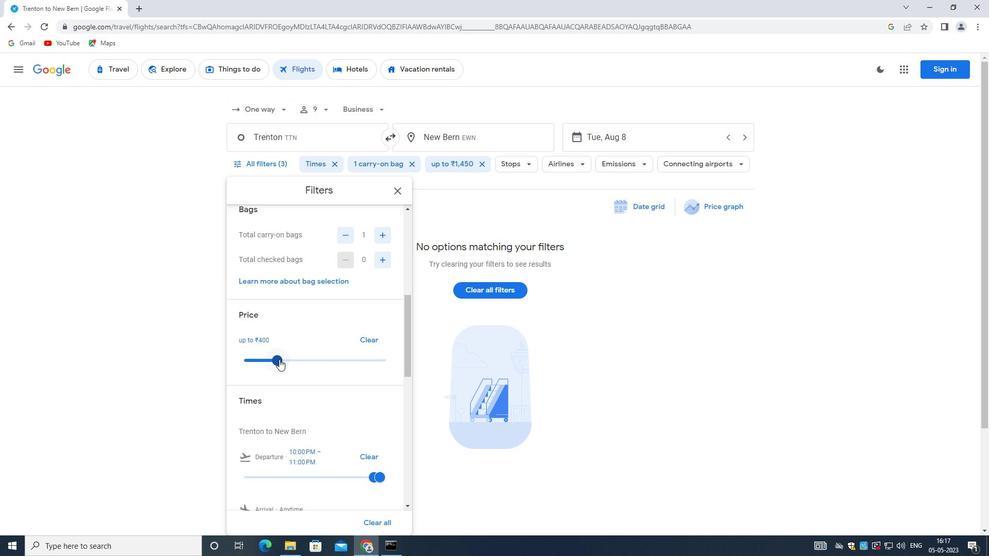 
Action: Mouse moved to (356, 385)
Screenshot: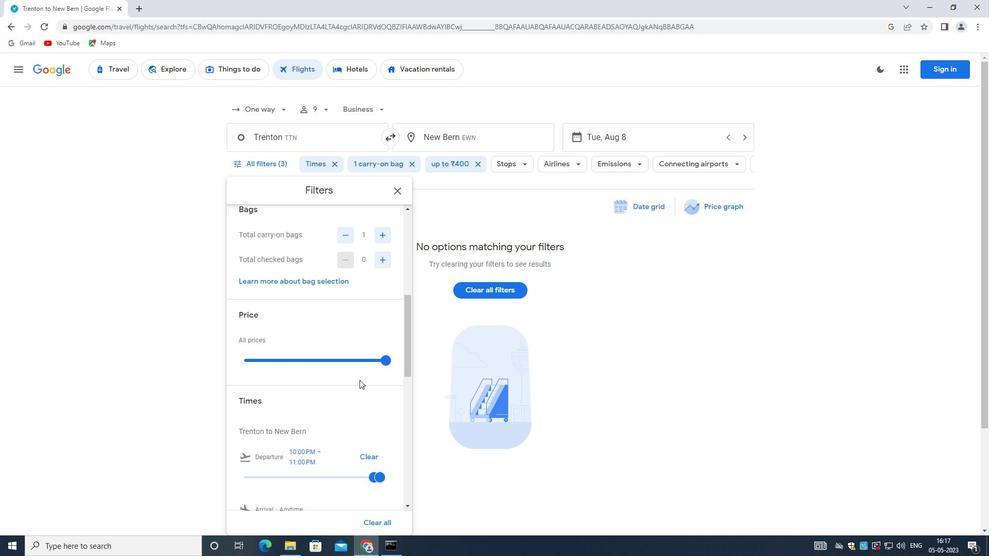 
Action: Mouse scrolled (356, 385) with delta (0, 0)
Screenshot: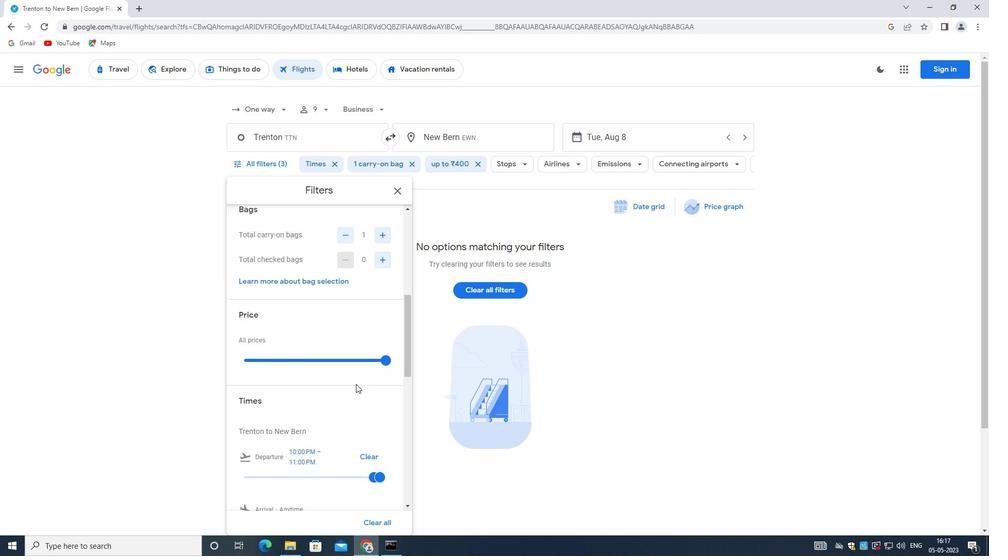 
Action: Mouse scrolled (356, 385) with delta (0, 0)
Screenshot: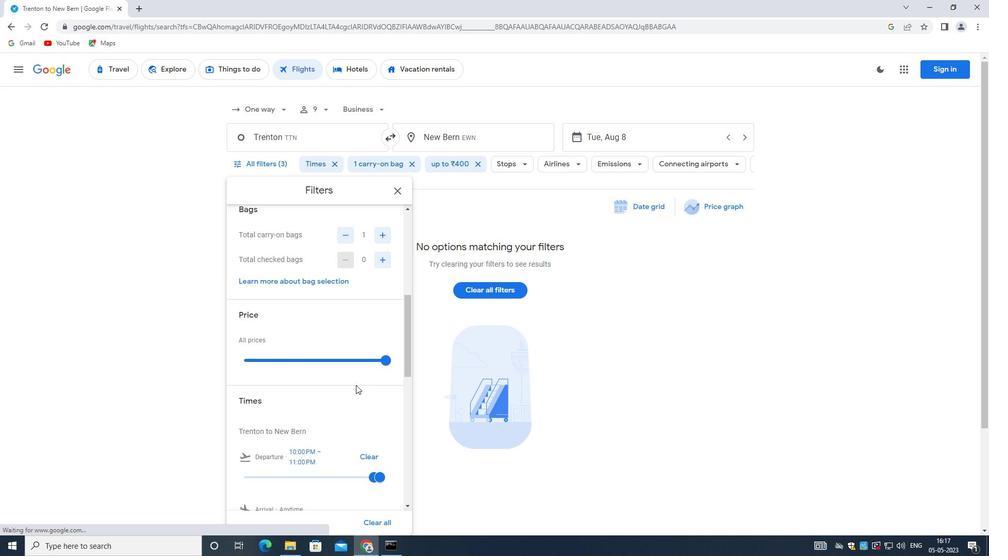 
Action: Mouse moved to (355, 386)
Screenshot: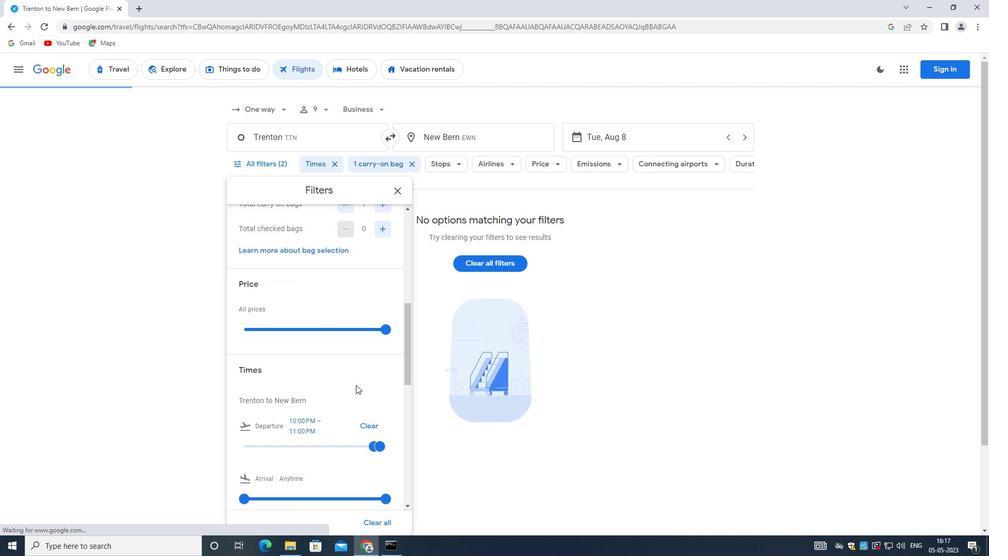 
Action: Mouse scrolled (355, 386) with delta (0, 0)
Screenshot: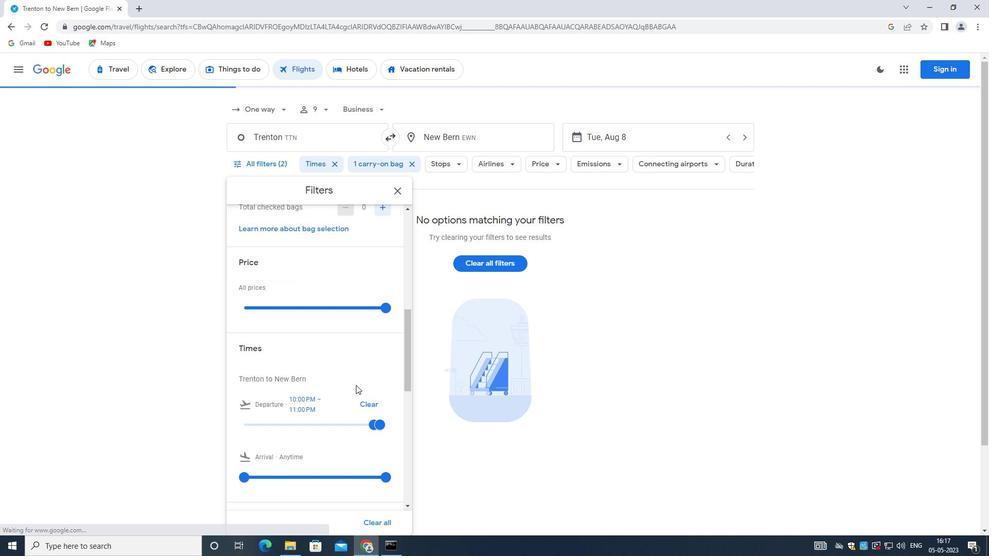 
Action: Mouse moved to (353, 387)
Screenshot: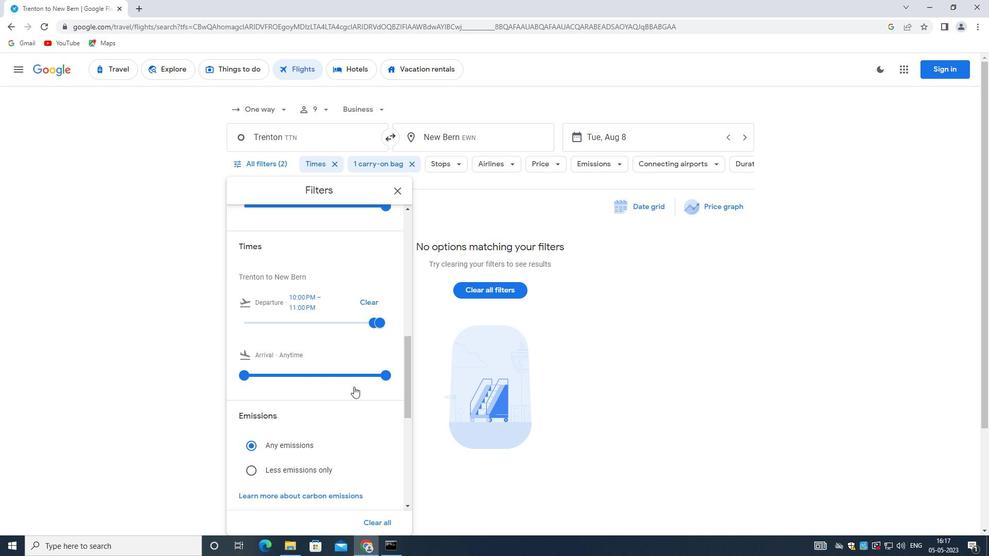 
Action: Mouse scrolled (353, 387) with delta (0, 0)
Screenshot: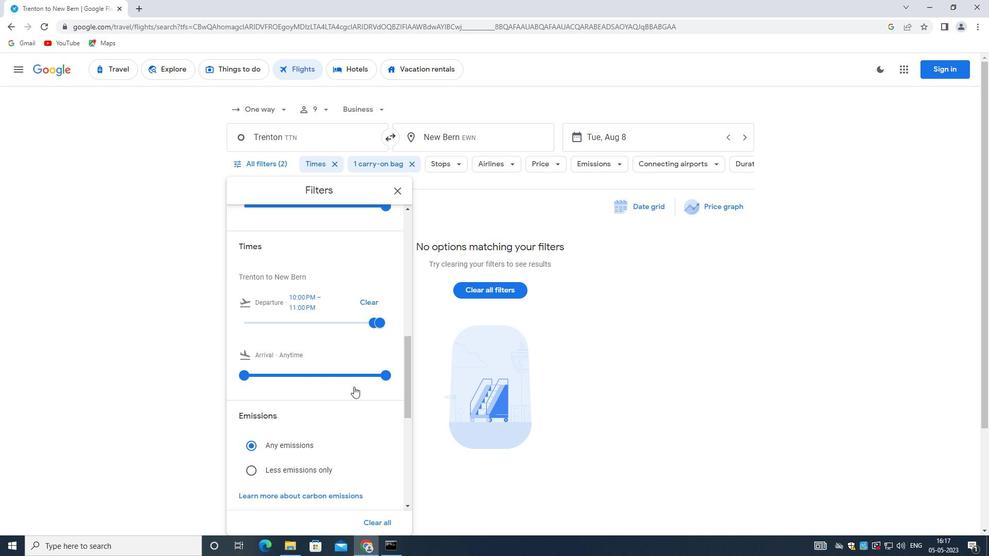 
Action: Mouse moved to (282, 373)
Screenshot: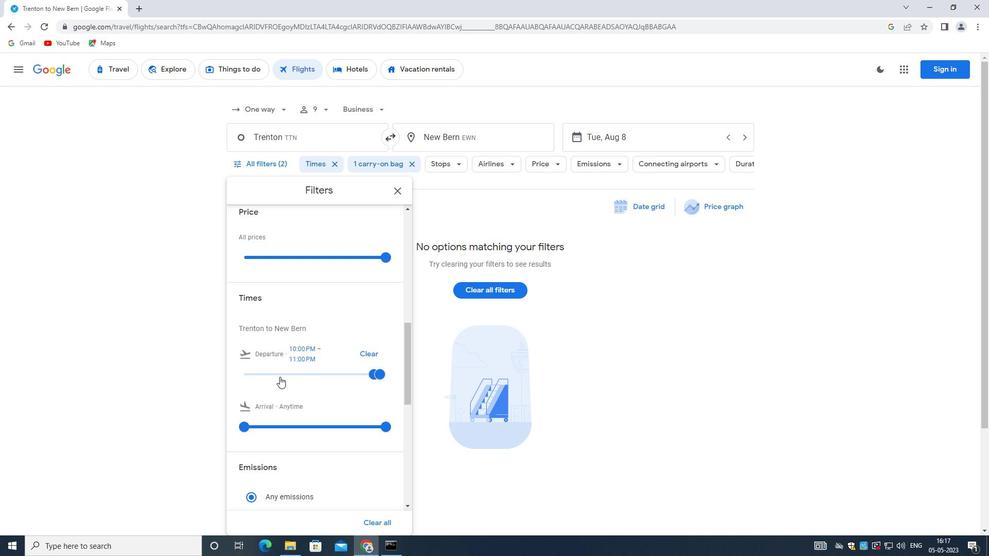 
Action: Mouse pressed left at (282, 373)
Screenshot: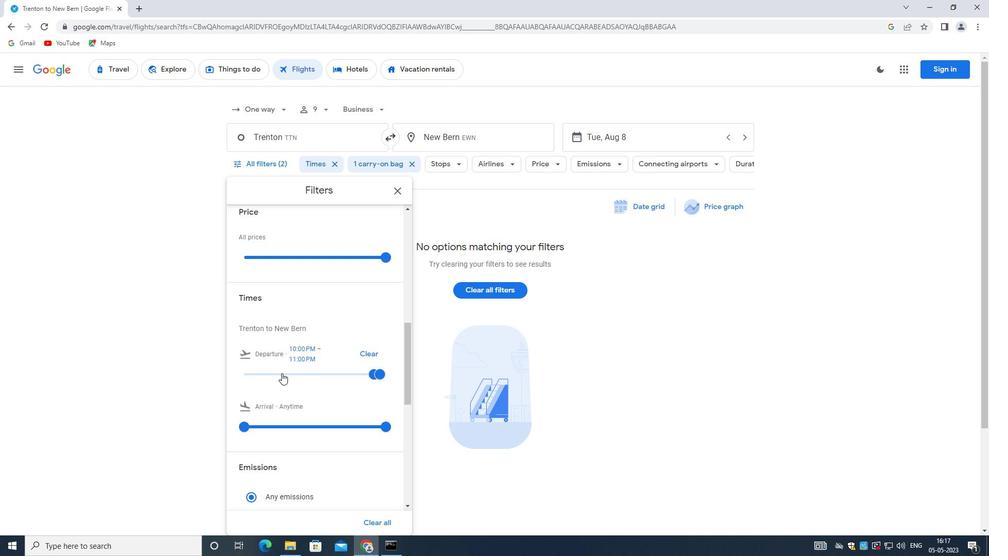 
Action: Mouse moved to (317, 370)
Screenshot: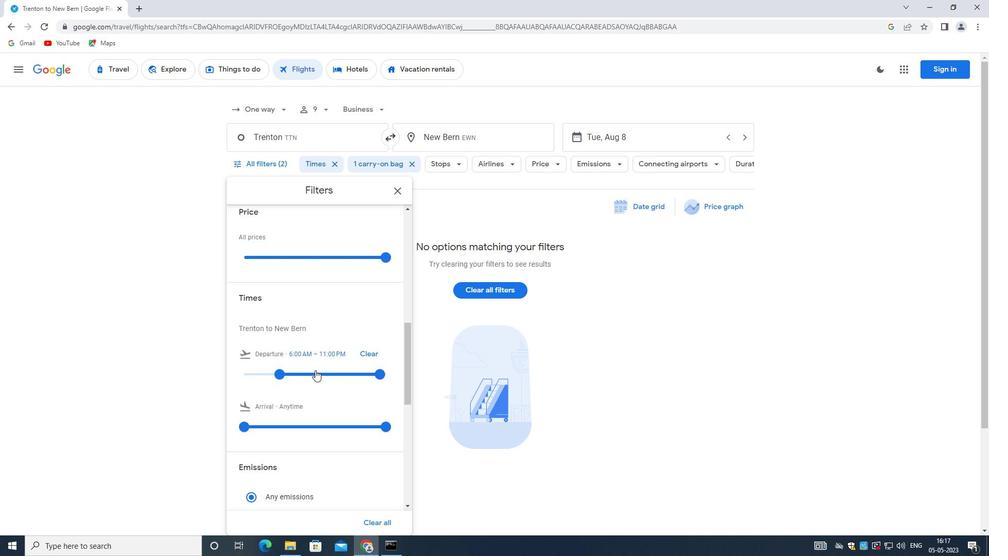 
Action: Mouse pressed left at (317, 370)
Screenshot: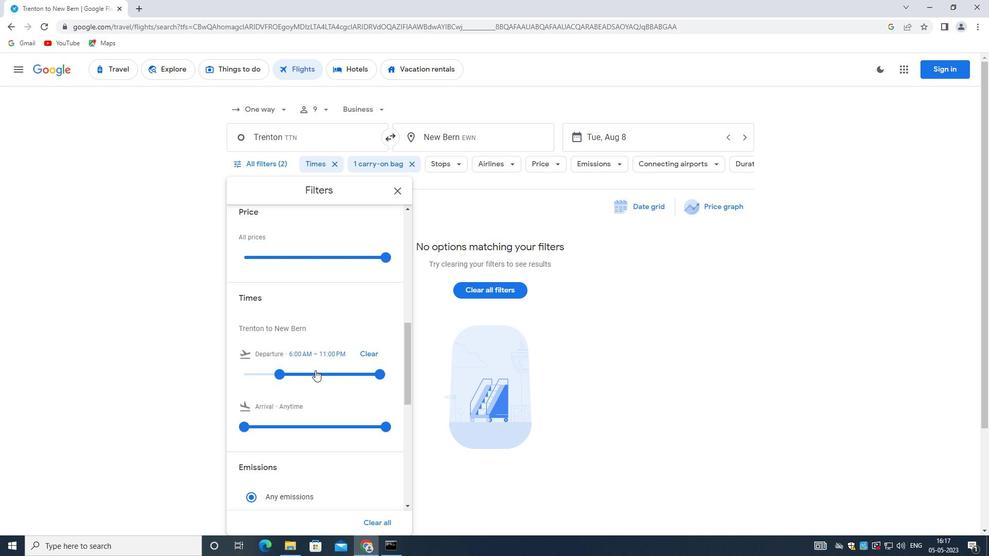 
Action: Mouse moved to (377, 373)
Screenshot: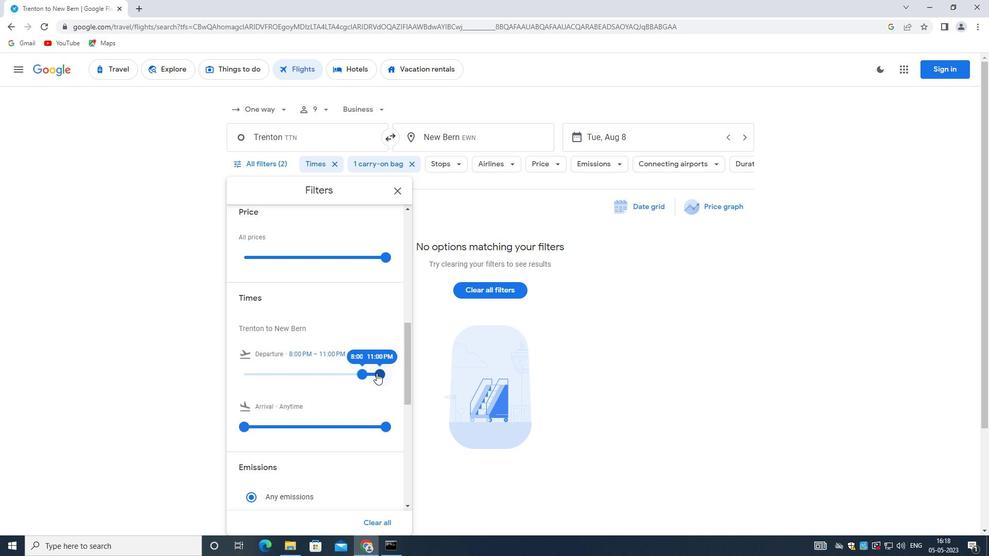 
Action: Mouse pressed left at (377, 373)
Screenshot: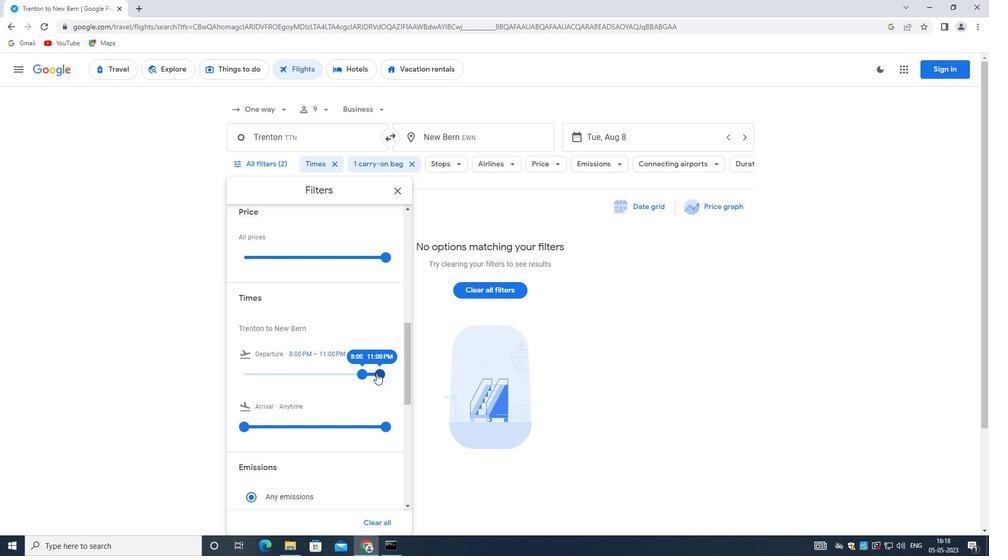 
Action: Mouse moved to (362, 375)
Screenshot: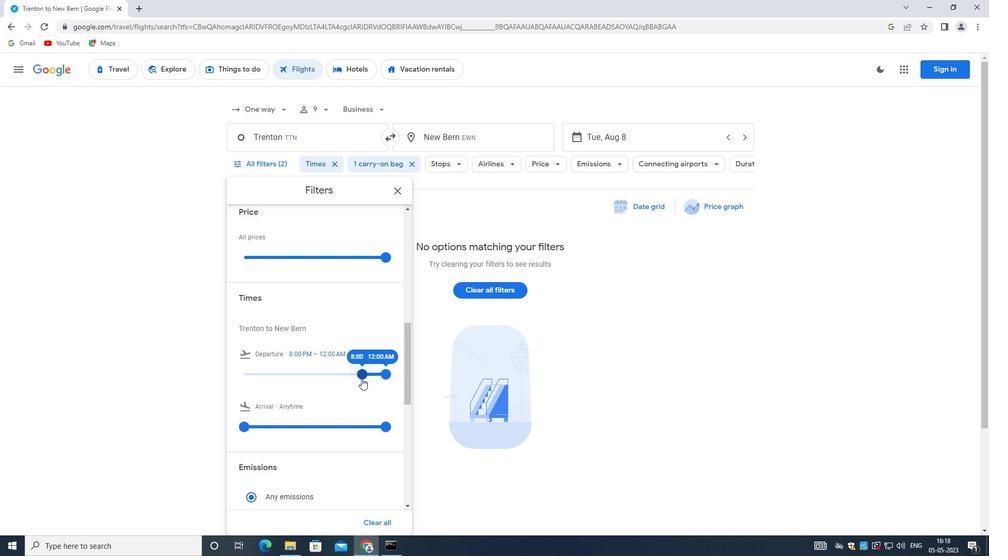 
Action: Mouse pressed left at (362, 375)
Screenshot: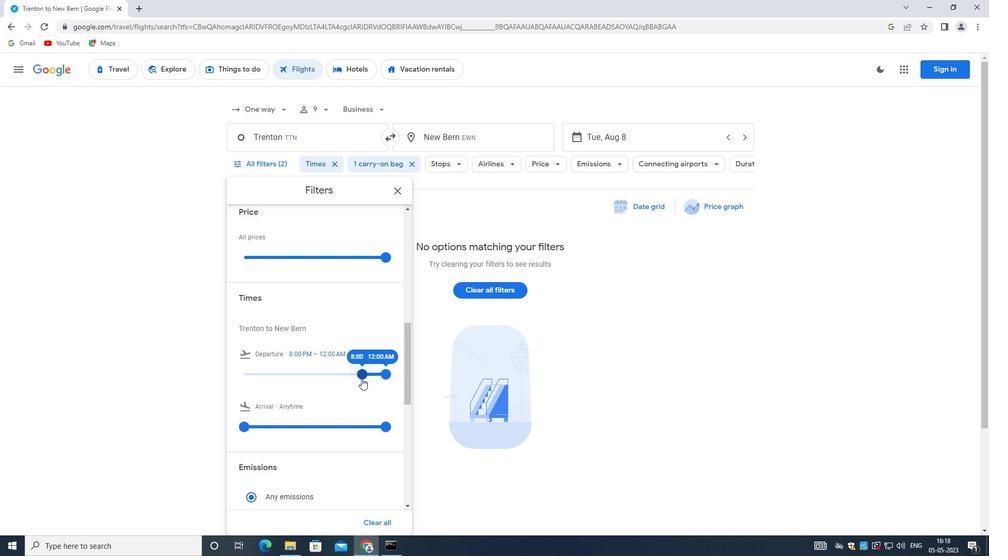 
Action: Mouse moved to (299, 417)
Screenshot: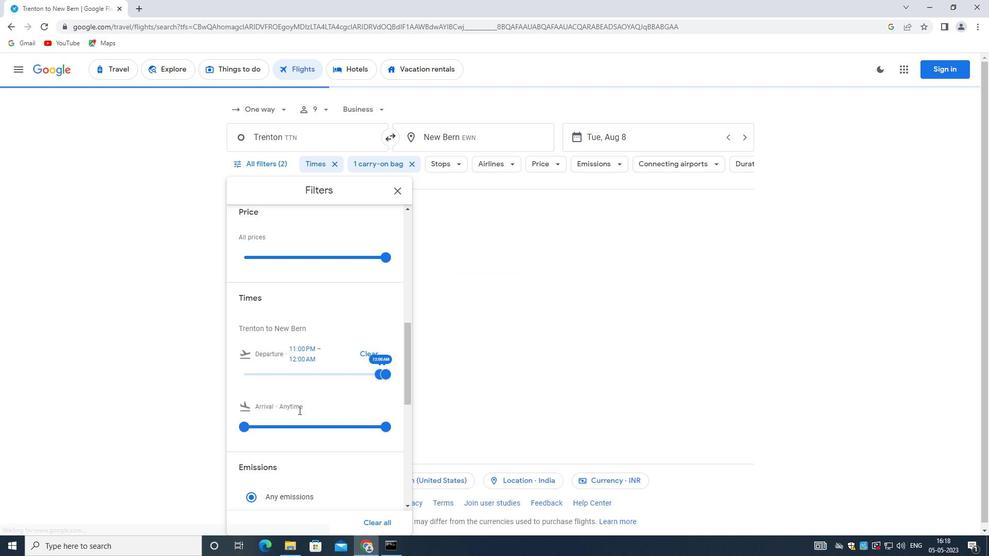 
Action: Mouse scrolled (299, 416) with delta (0, 0)
Screenshot: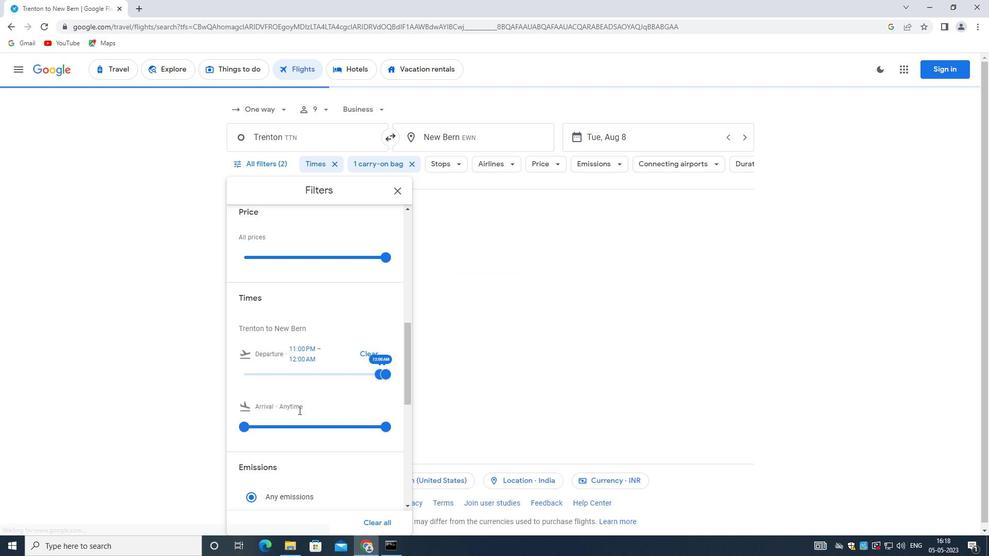 
Action: Mouse moved to (300, 418)
Screenshot: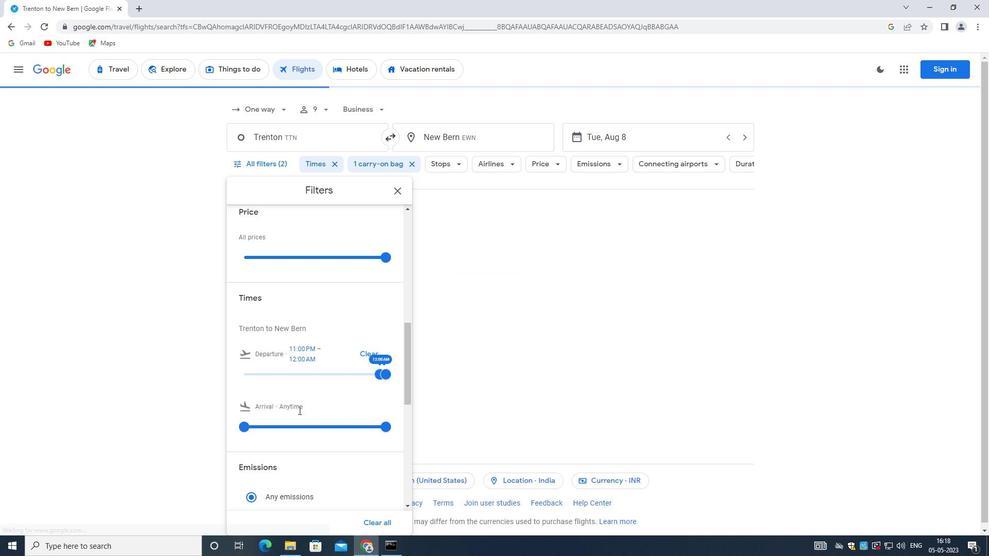 
Action: Mouse scrolled (300, 418) with delta (0, 0)
Screenshot: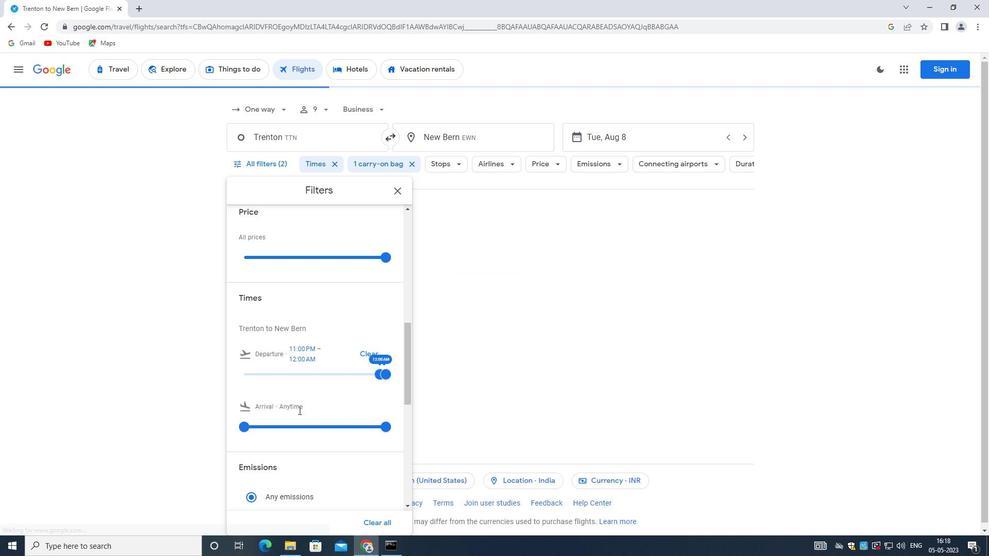 
Action: Mouse scrolled (300, 418) with delta (0, 0)
Screenshot: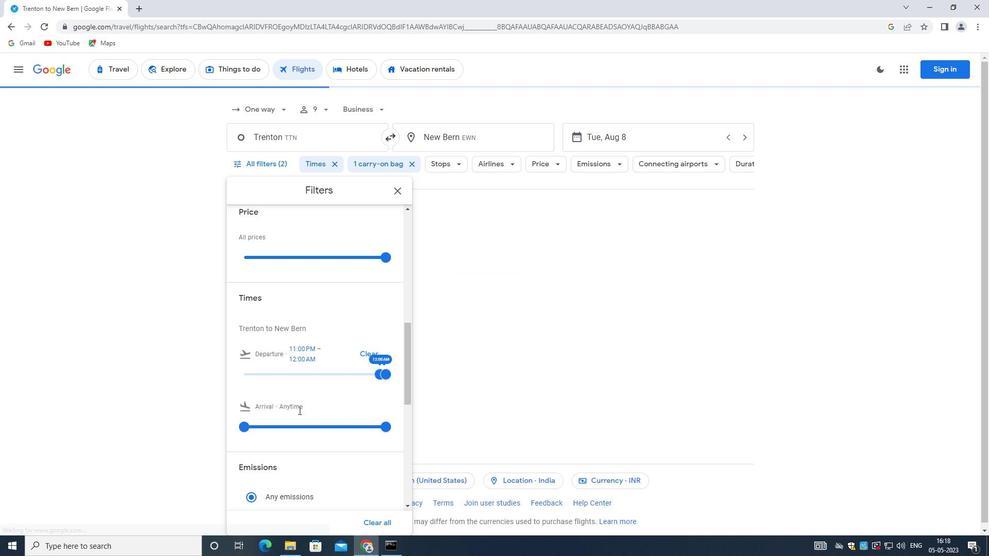 
Action: Mouse scrolled (300, 418) with delta (0, 0)
Screenshot: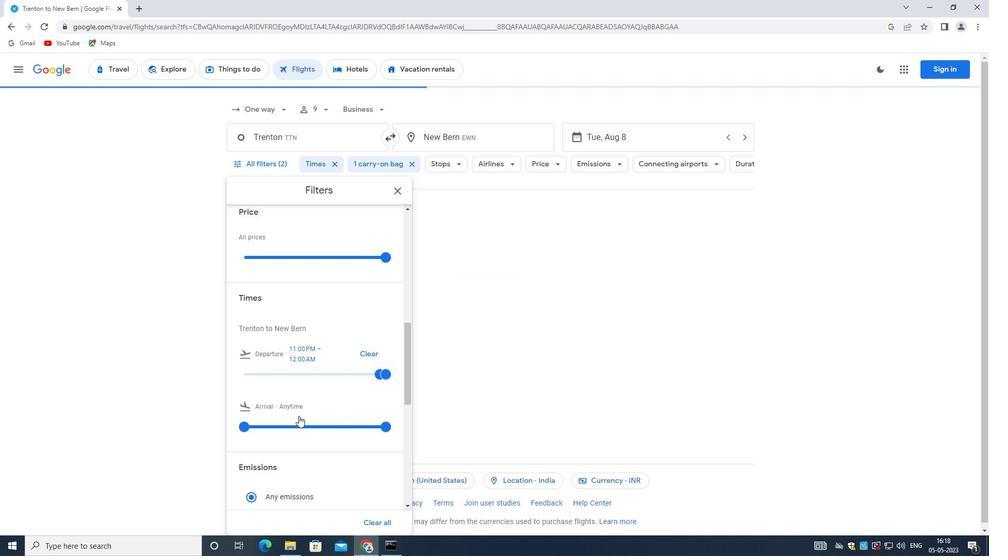 
Action: Mouse scrolled (300, 418) with delta (0, 0)
Screenshot: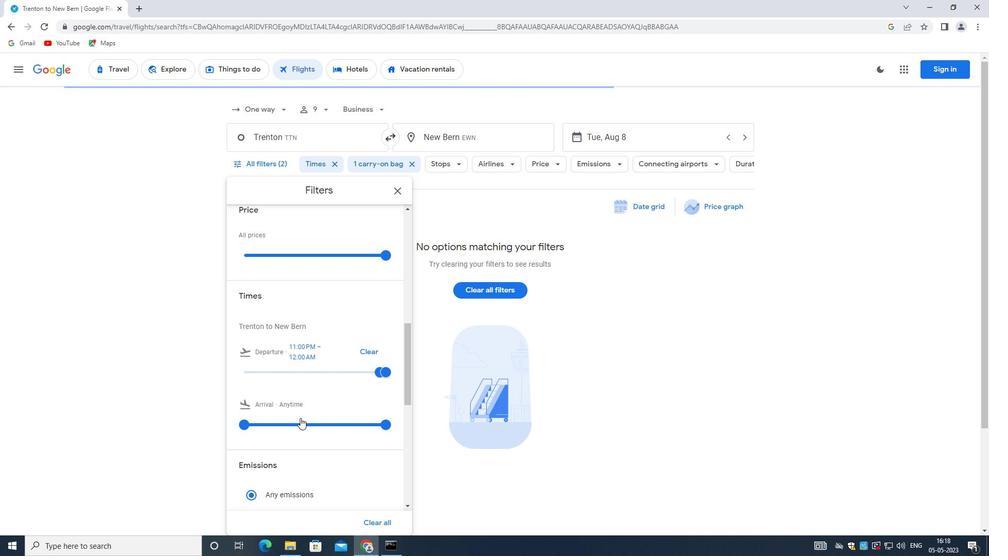 
Action: Mouse scrolled (300, 418) with delta (0, 0)
Screenshot: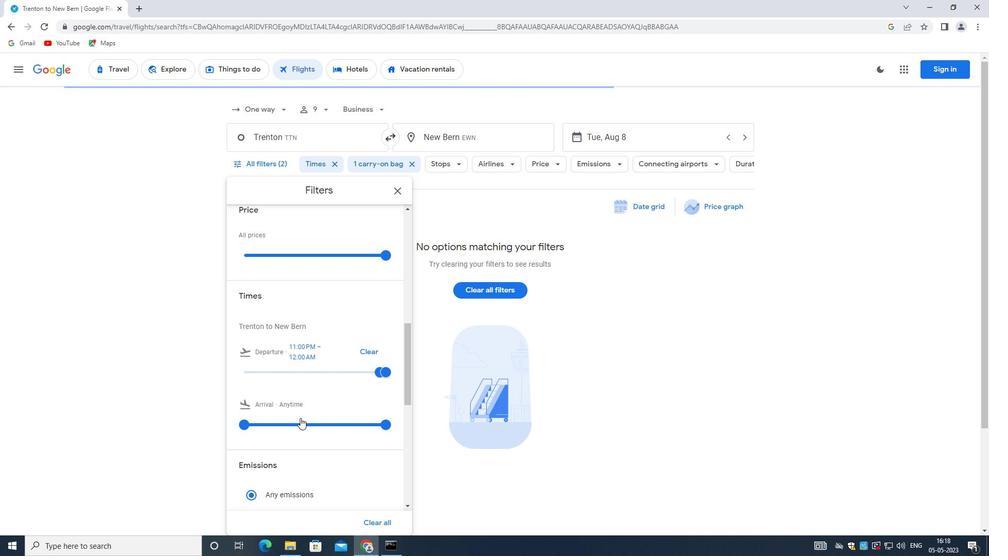 
Action: Mouse moved to (300, 412)
Screenshot: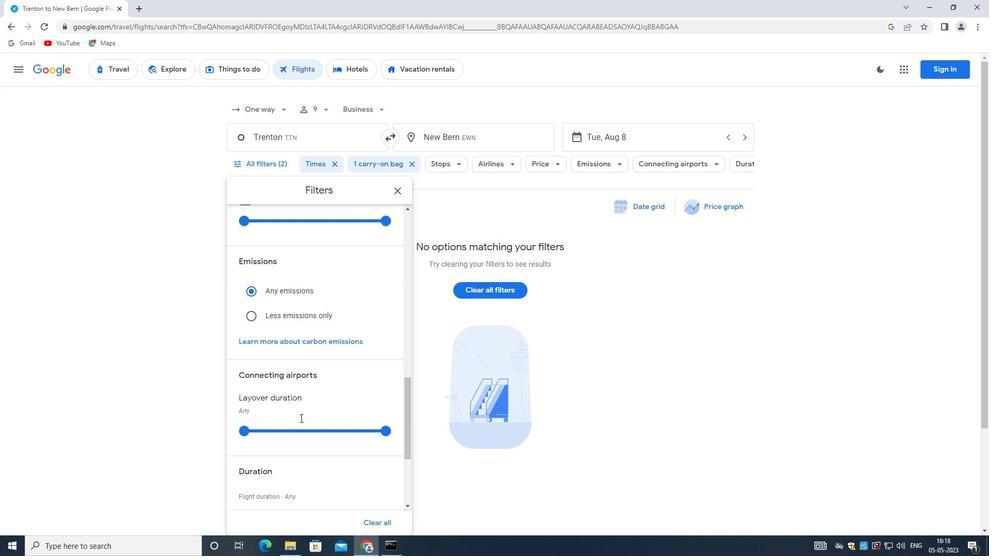
Action: Mouse scrolled (300, 412) with delta (0, 0)
Screenshot: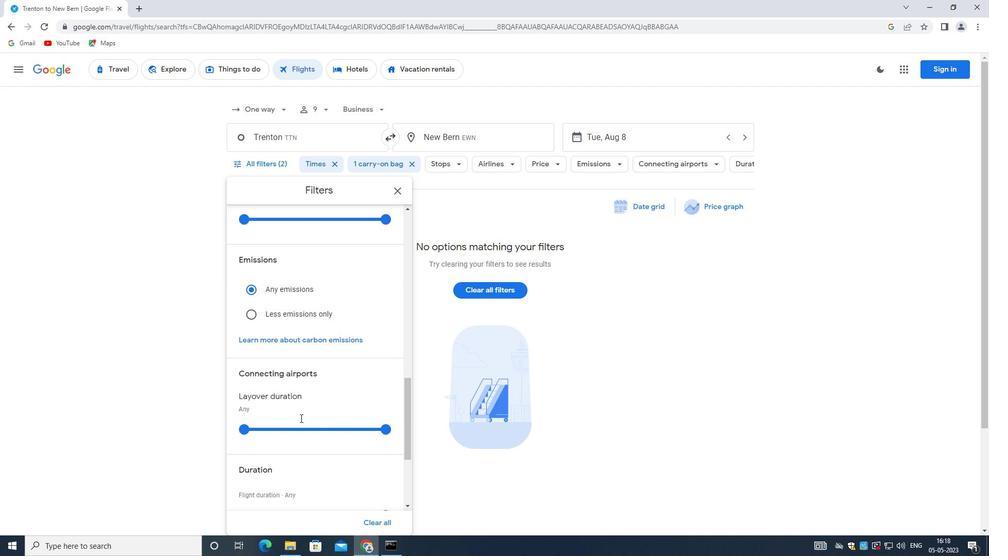 
Action: Mouse scrolled (300, 412) with delta (0, 0)
Screenshot: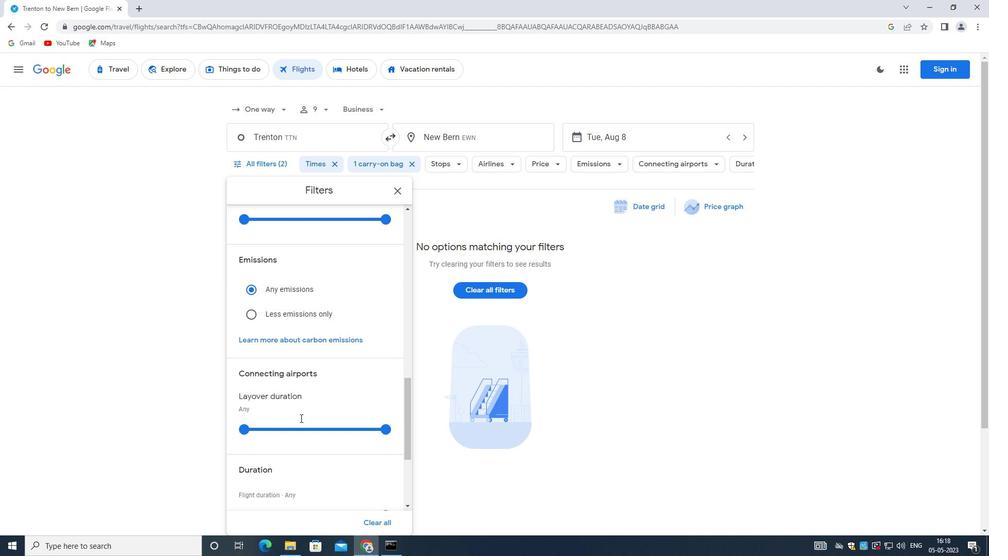 
Action: Mouse scrolled (300, 412) with delta (0, 0)
Screenshot: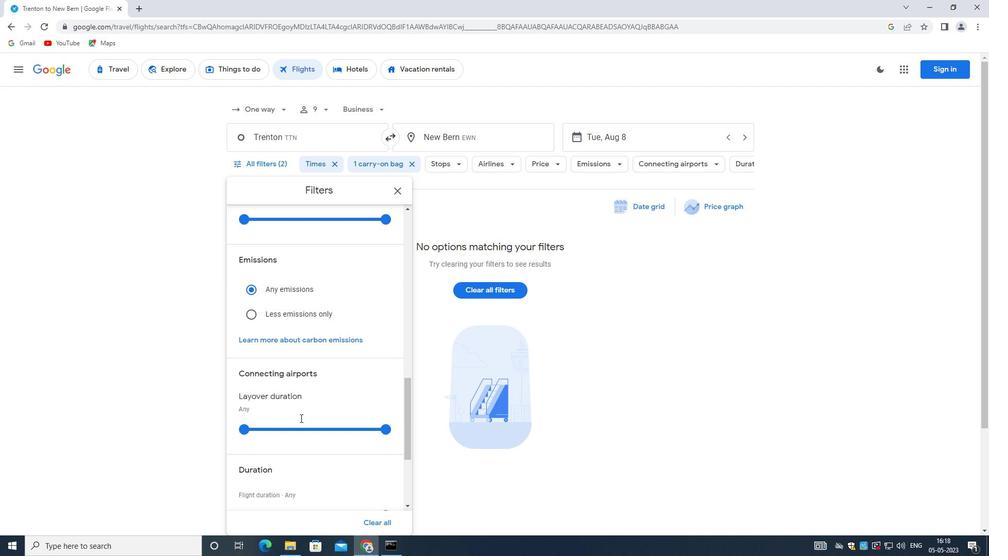 
Action: Mouse moved to (299, 405)
Screenshot: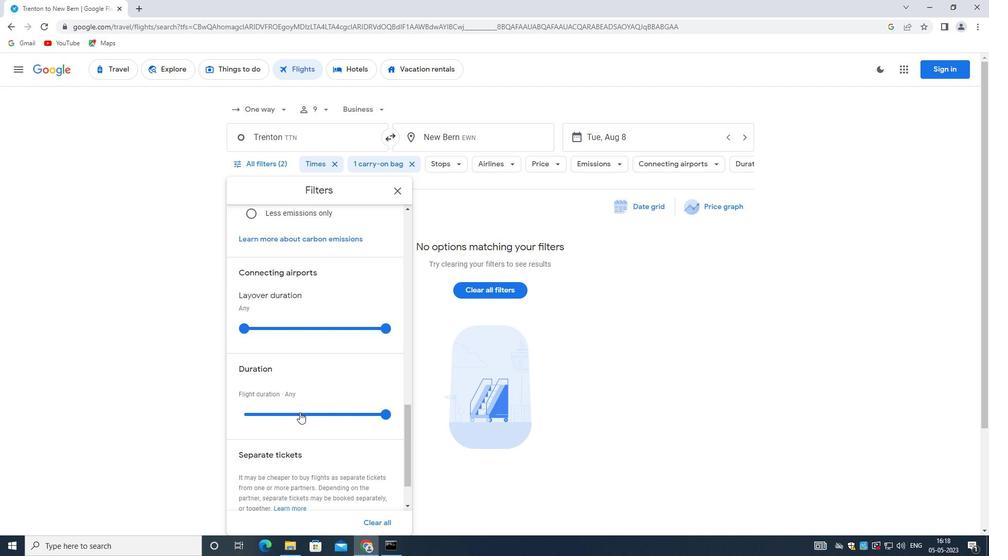 
Action: Mouse scrolled (299, 404) with delta (0, 0)
Screenshot: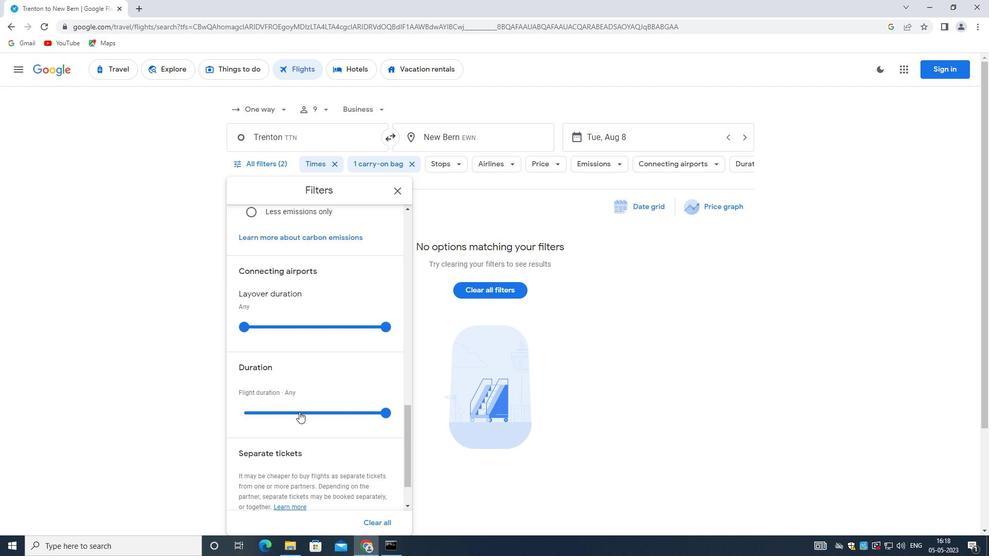 
Action: Mouse scrolled (299, 404) with delta (0, 0)
Screenshot: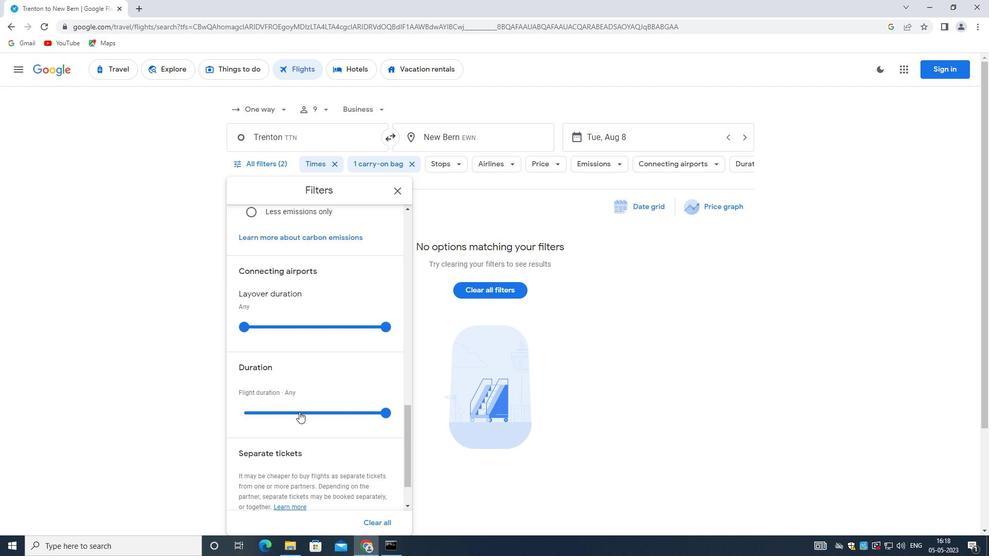 
Action: Mouse scrolled (299, 404) with delta (0, 0)
Screenshot: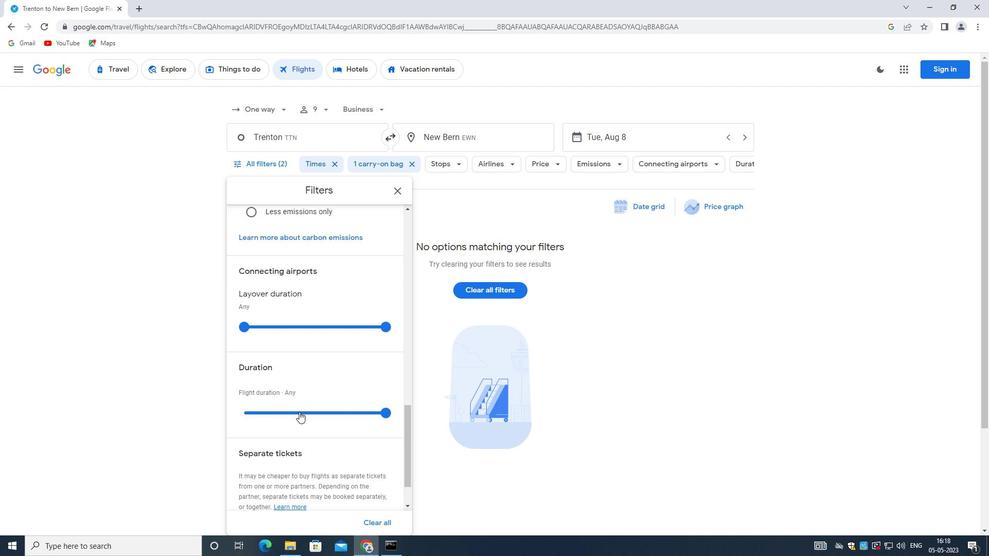
Action: Mouse moved to (299, 397)
Screenshot: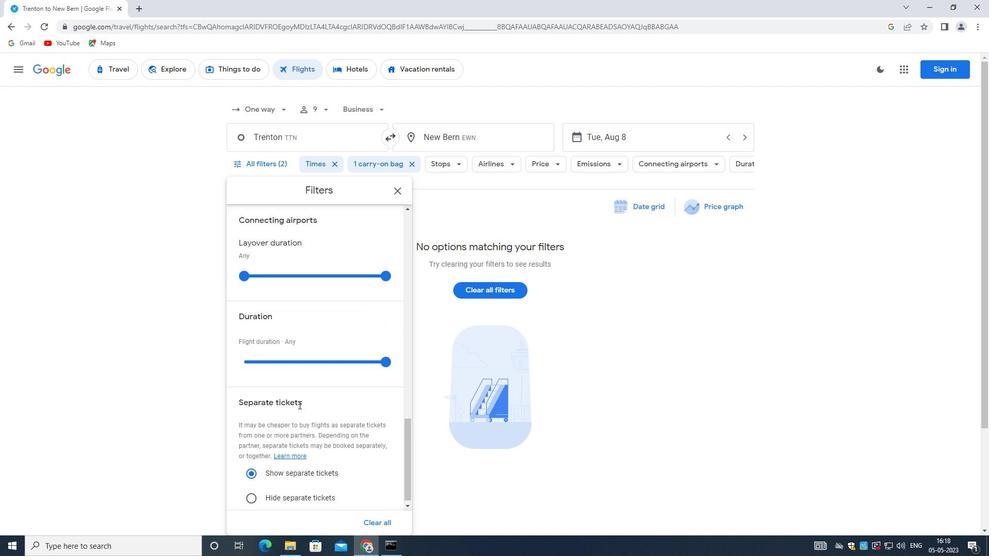
Action: Mouse scrolled (299, 396) with delta (0, 0)
Screenshot: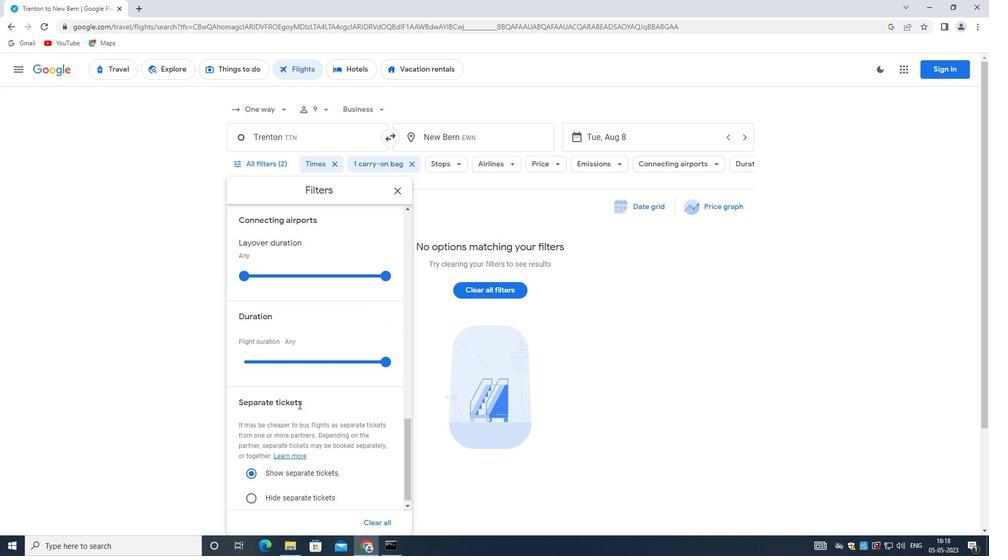 
Action: Mouse moved to (299, 397)
Screenshot: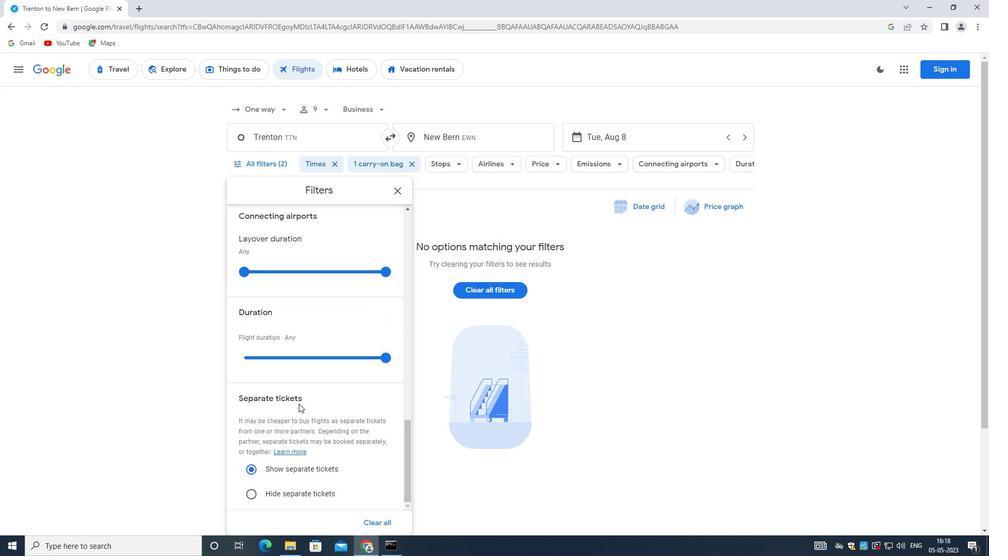 
Action: Mouse scrolled (299, 396) with delta (0, 0)
Screenshot: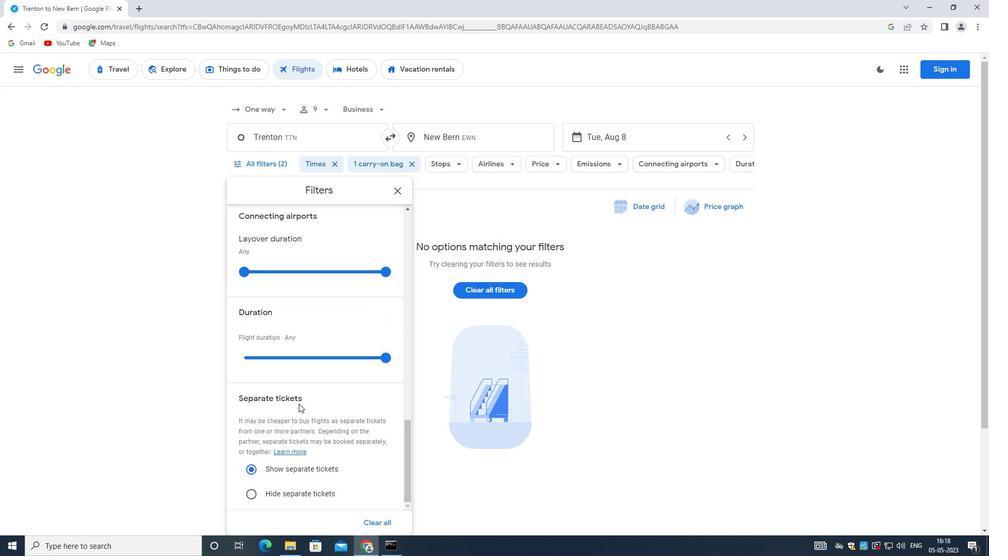 
Action: Mouse scrolled (299, 396) with delta (0, 0)
Screenshot: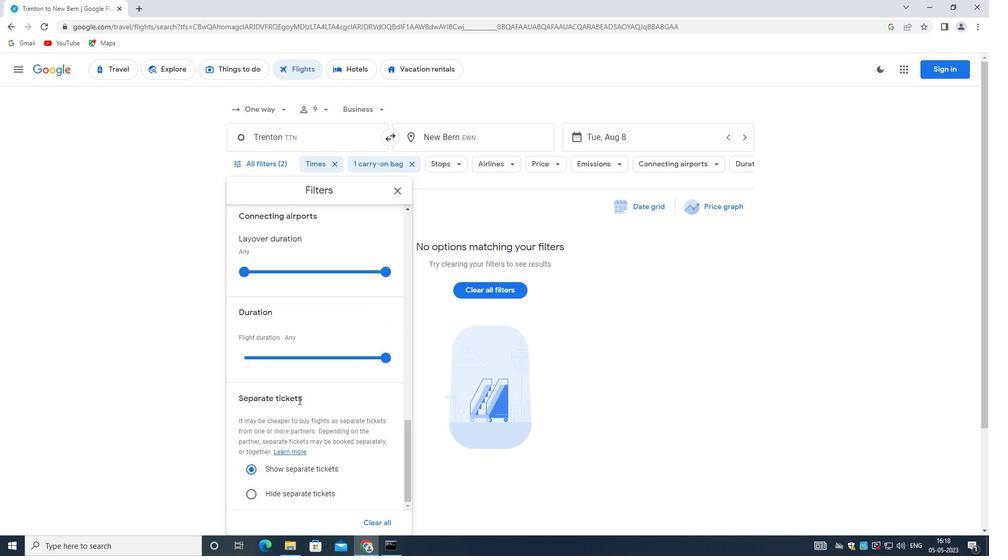 
Action: Mouse scrolled (299, 396) with delta (0, 0)
Screenshot: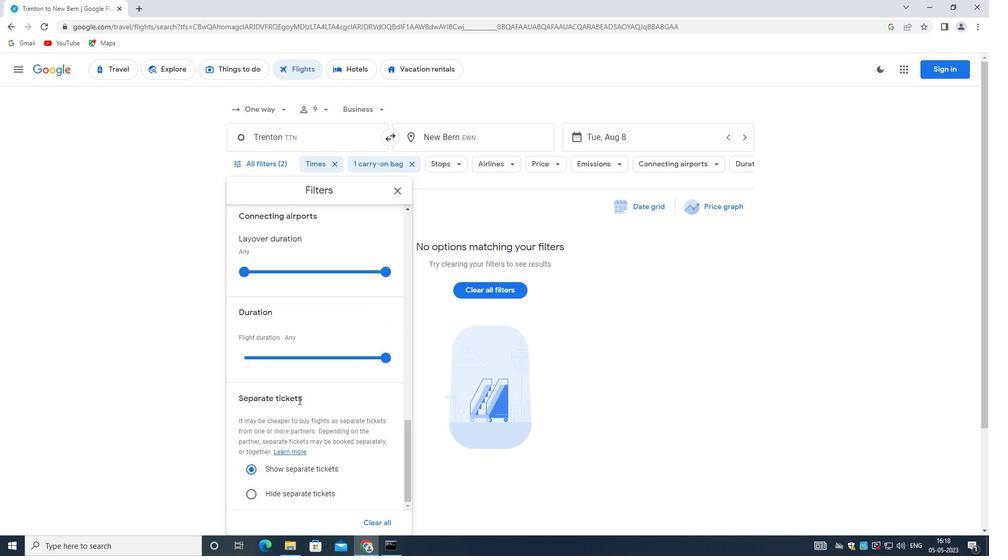 
Action: Mouse scrolled (299, 396) with delta (0, 0)
Screenshot: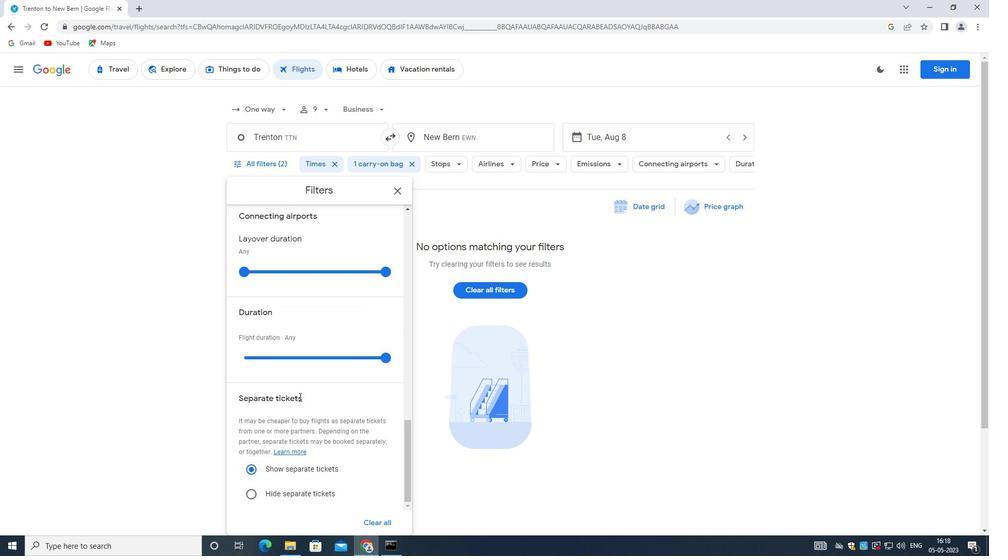 
Action: Mouse scrolled (299, 396) with delta (0, 0)
Screenshot: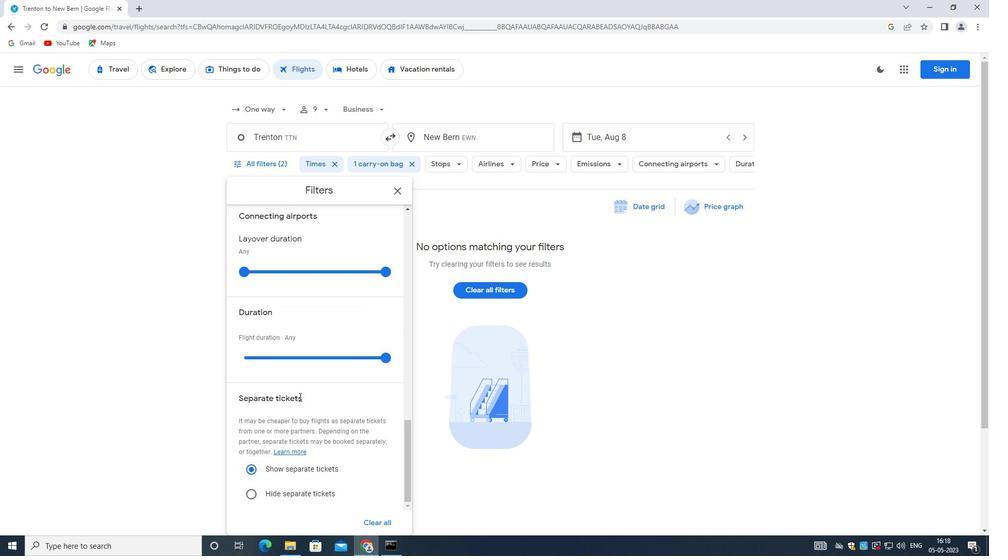 
Action: Mouse scrolled (299, 396) with delta (0, 0)
Screenshot: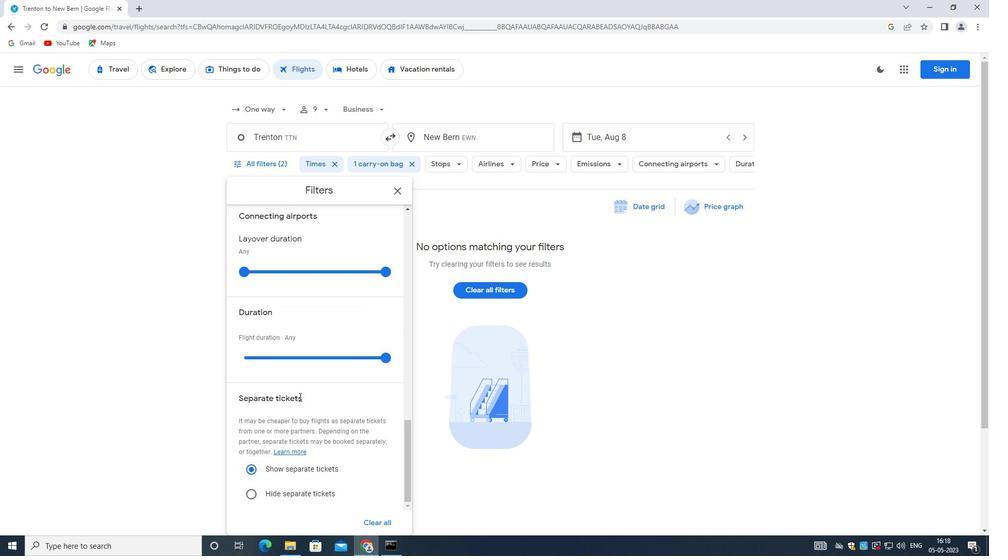 
Action: Mouse scrolled (299, 396) with delta (0, 0)
Screenshot: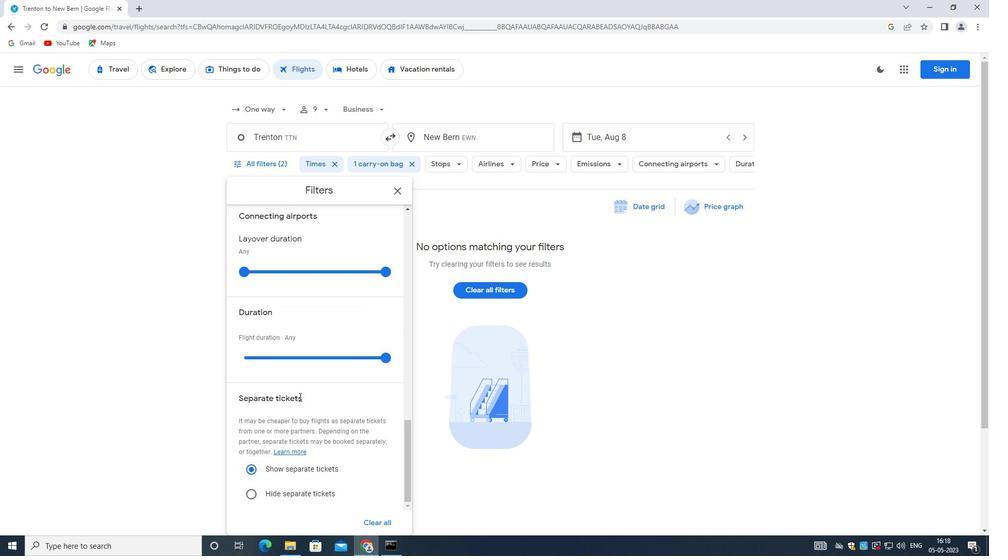
Action: Mouse moved to (299, 397)
Screenshot: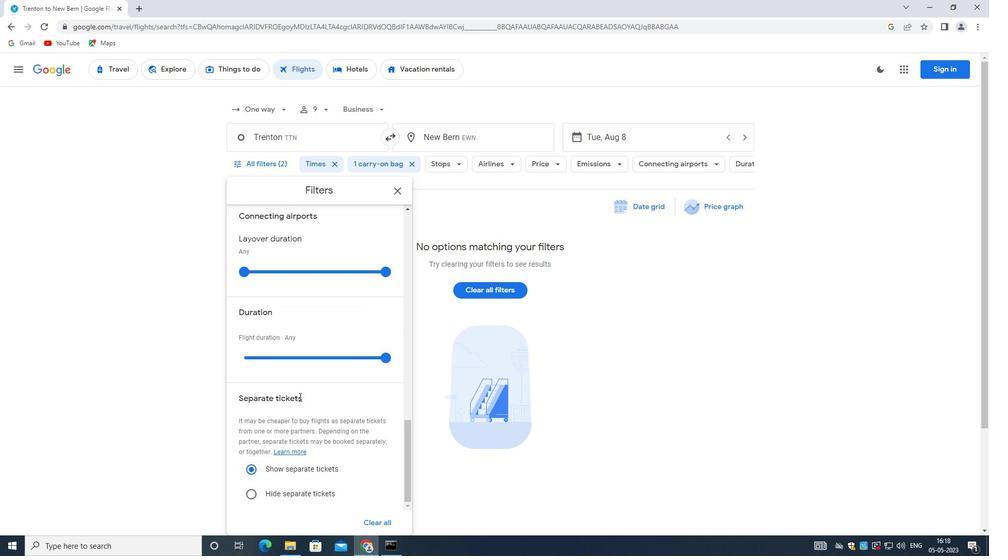 
Action: Mouse scrolled (299, 396) with delta (0, 0)
Screenshot: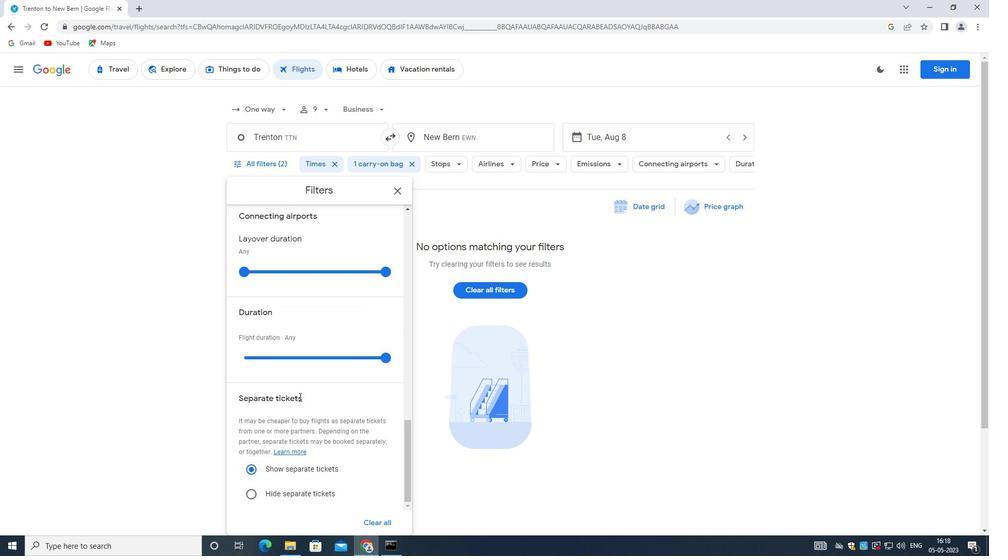 
Action: Mouse scrolled (299, 396) with delta (0, 0)
Screenshot: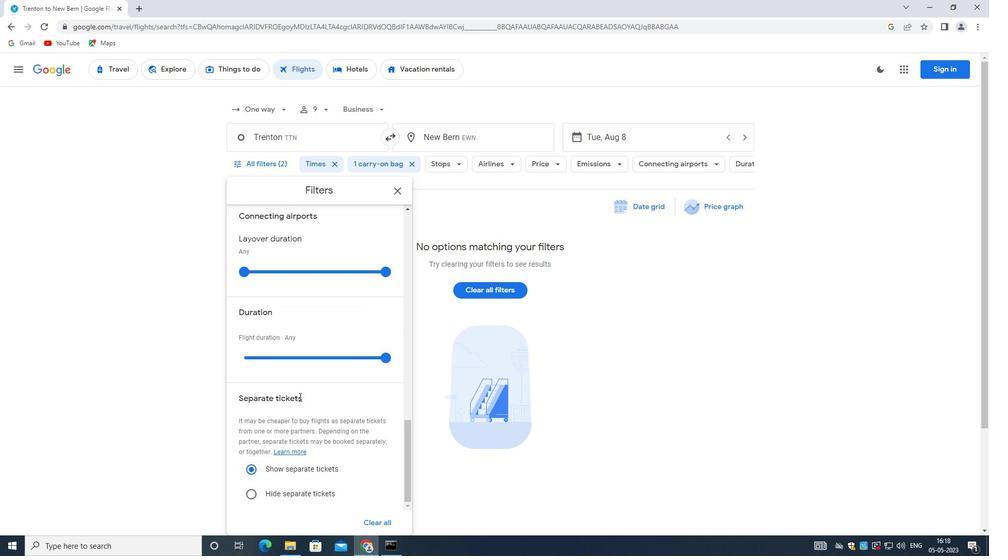 
Action: Mouse scrolled (299, 396) with delta (0, 0)
Screenshot: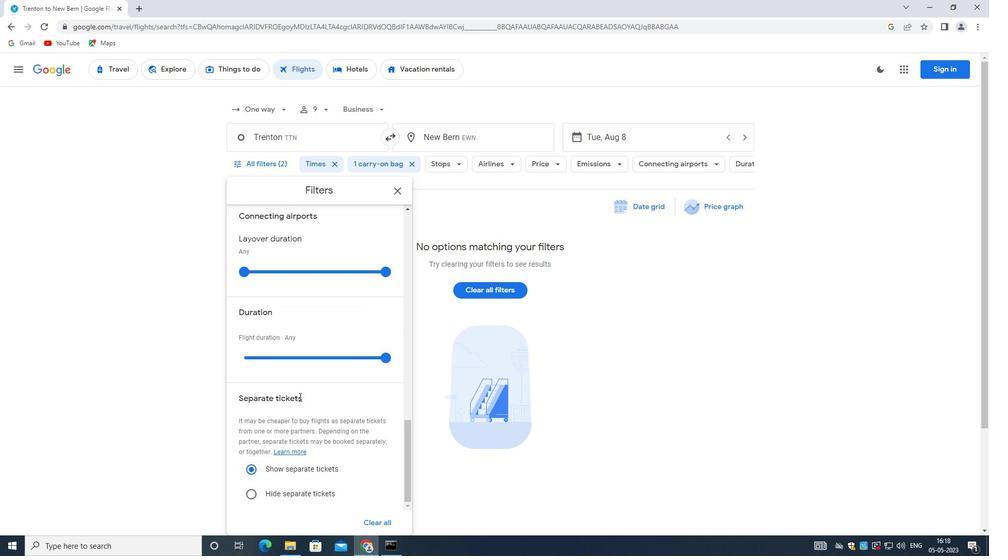 
Action: Mouse scrolled (299, 396) with delta (0, 0)
Screenshot: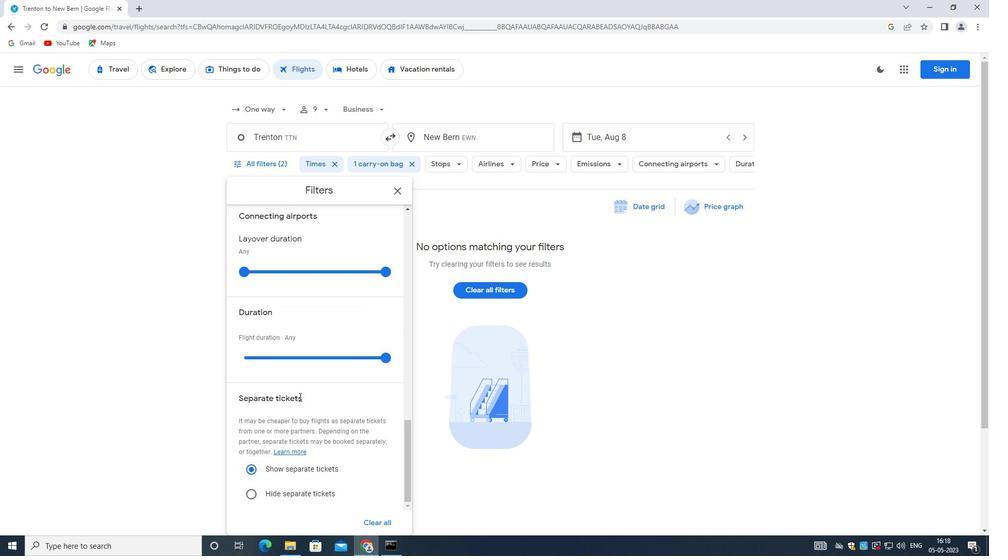 
Action: Mouse scrolled (299, 396) with delta (0, 0)
Screenshot: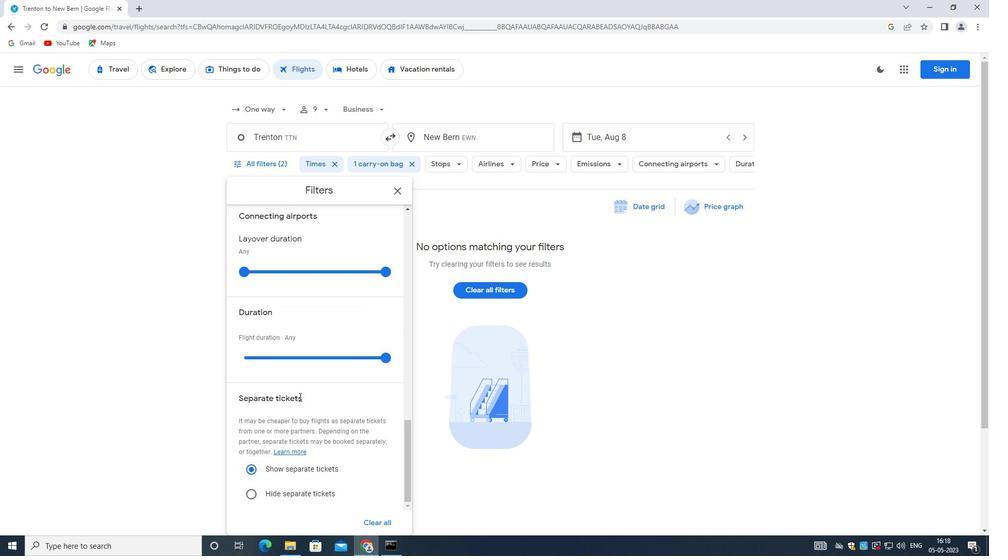 
Action: Mouse scrolled (299, 396) with delta (0, 0)
Screenshot: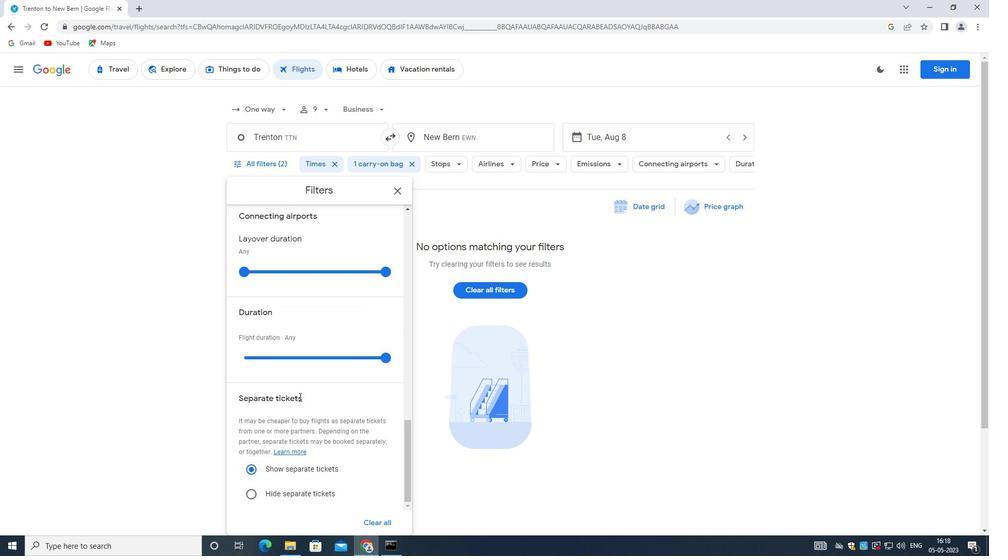 
Action: Mouse scrolled (299, 396) with delta (0, 0)
Screenshot: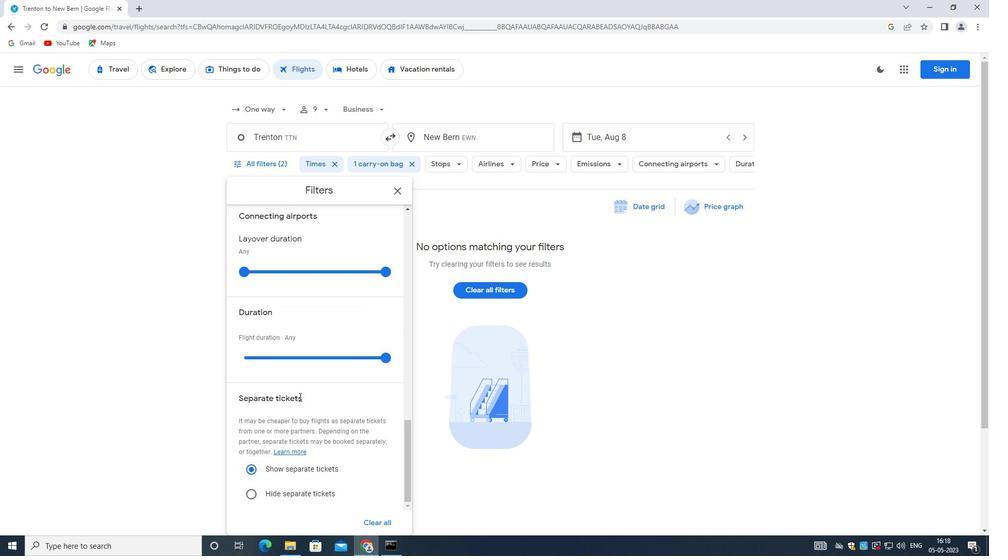 
Action: Mouse scrolled (299, 396) with delta (0, 0)
Screenshot: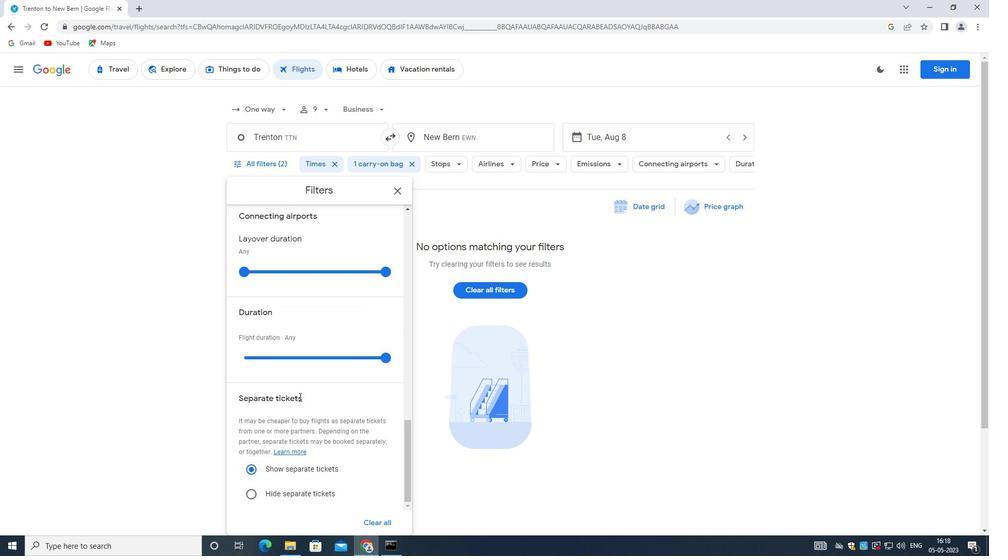 
